 Task: Open Card Email Marketing Performance Review in Board Customer Journey Optimization to Workspace Event Planning and Management and add a team member Softage.4@softage.net, a label Green, a checklist Mindfulness, an attachment from Trello, a color Green and finally, add a card description 'Send out client proposal for review' and a comment 'We should approach this task with a sense of empathy and understanding, recognizing the needs and concerns of our stakeholders.'. Add a start date 'Jan 04, 1900' with a due date 'Jan 11, 1900'
Action: Mouse moved to (387, 139)
Screenshot: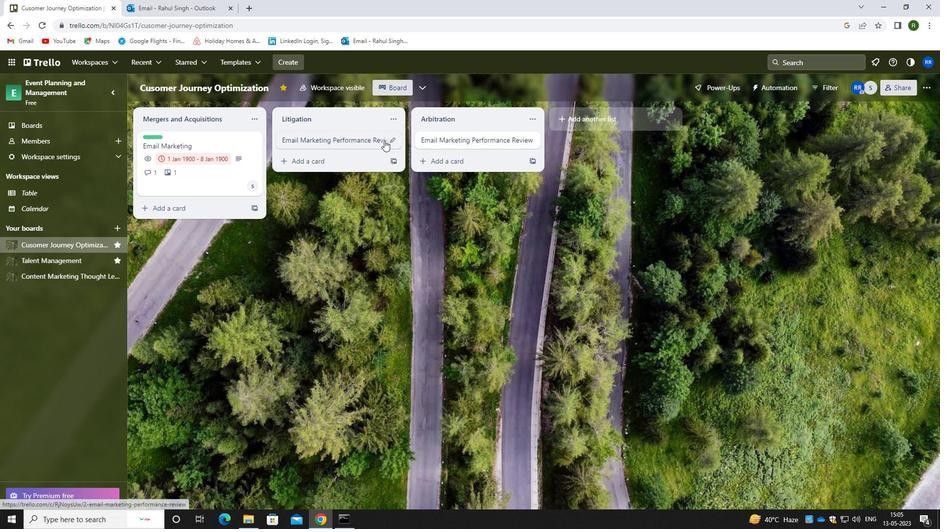 
Action: Mouse pressed left at (387, 139)
Screenshot: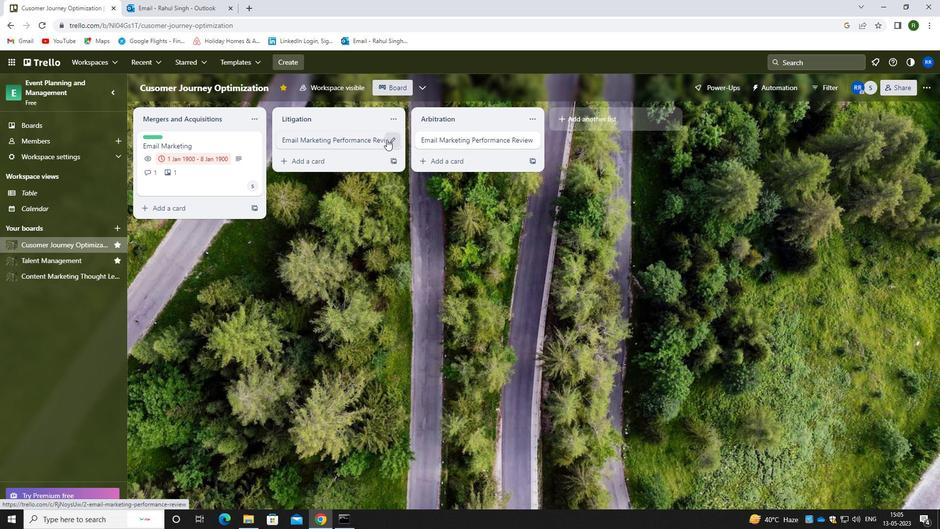 
Action: Mouse moved to (437, 140)
Screenshot: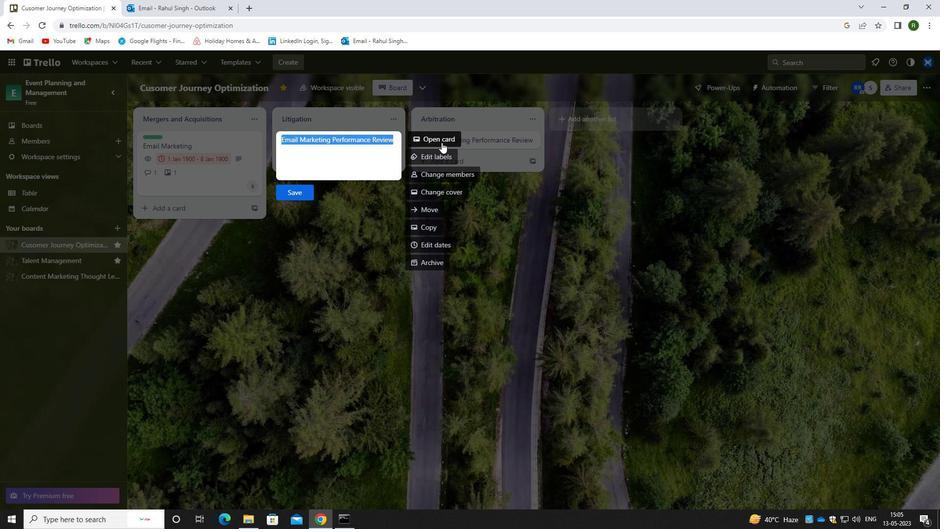 
Action: Mouse pressed left at (437, 140)
Screenshot: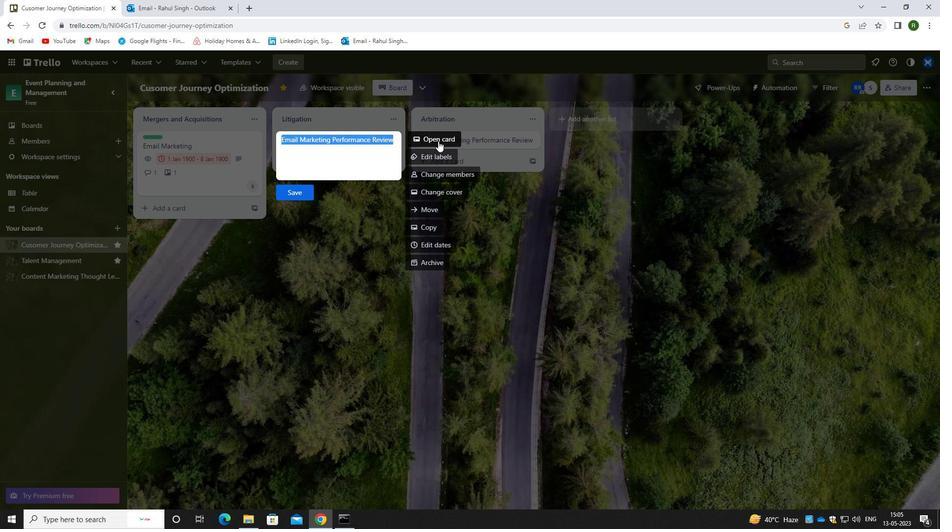 
Action: Mouse moved to (594, 169)
Screenshot: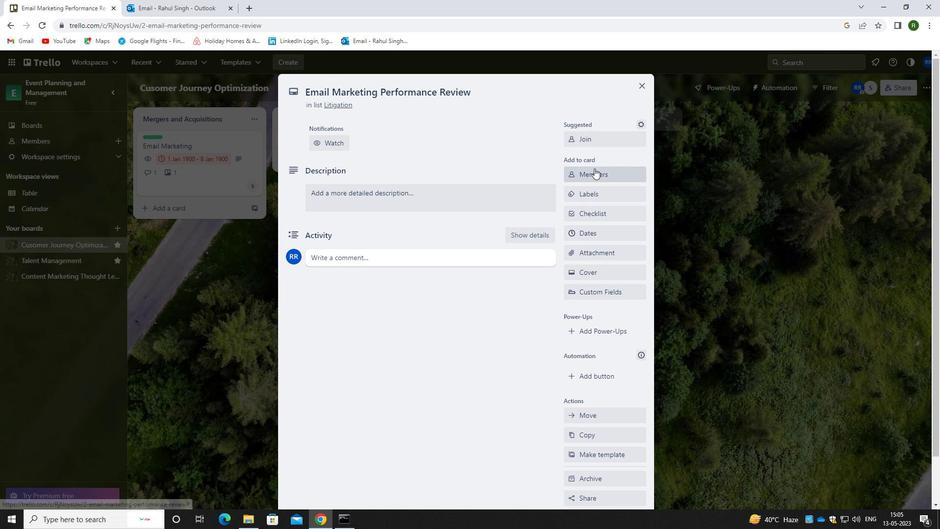 
Action: Mouse pressed left at (594, 169)
Screenshot: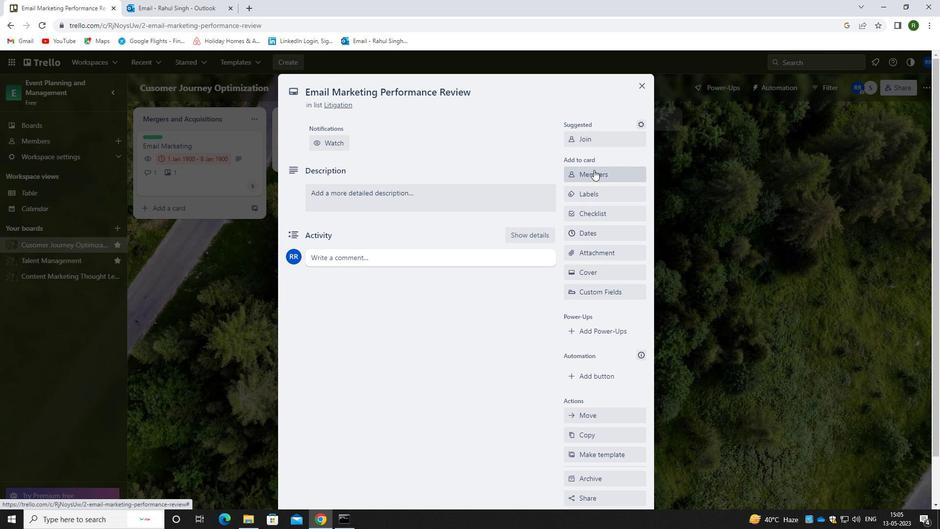 
Action: Mouse moved to (608, 218)
Screenshot: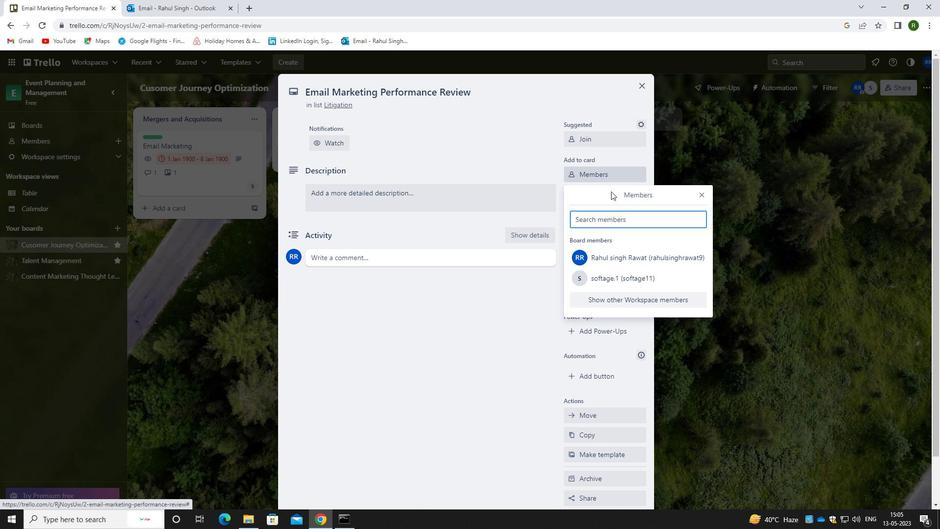 
Action: Key pressed <Key.caps_lock>s<Key.caps_lock>oftage.4<Key.shift>@SOFTAGE.NET
Screenshot: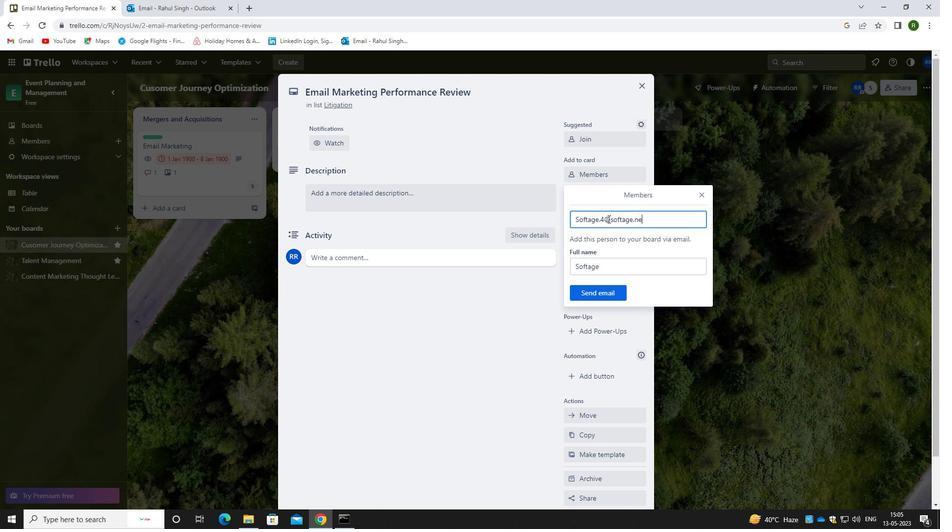 
Action: Mouse moved to (601, 291)
Screenshot: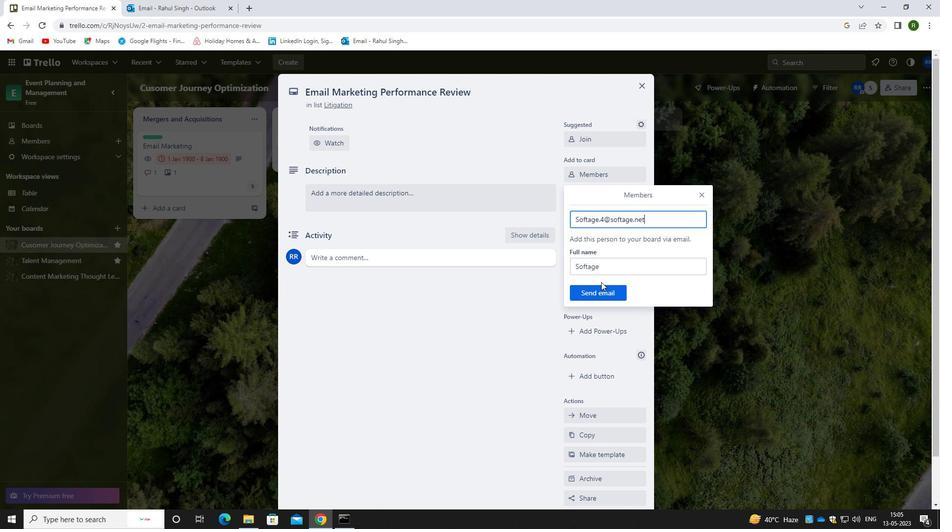 
Action: Mouse pressed left at (601, 291)
Screenshot: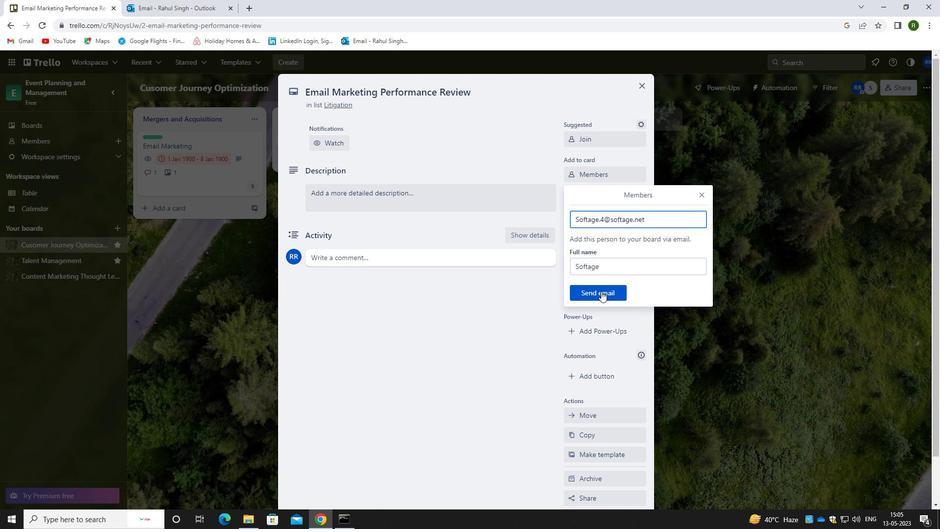 
Action: Mouse moved to (593, 189)
Screenshot: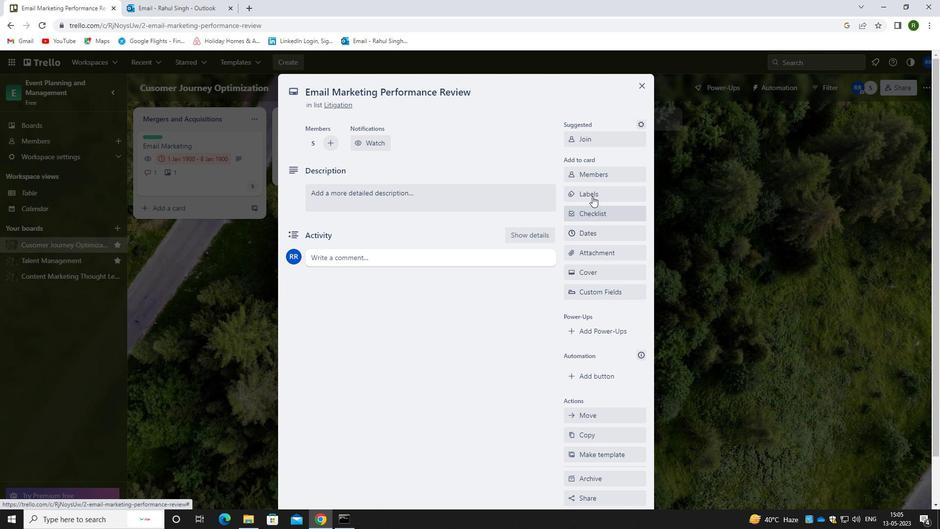 
Action: Mouse pressed left at (593, 189)
Screenshot: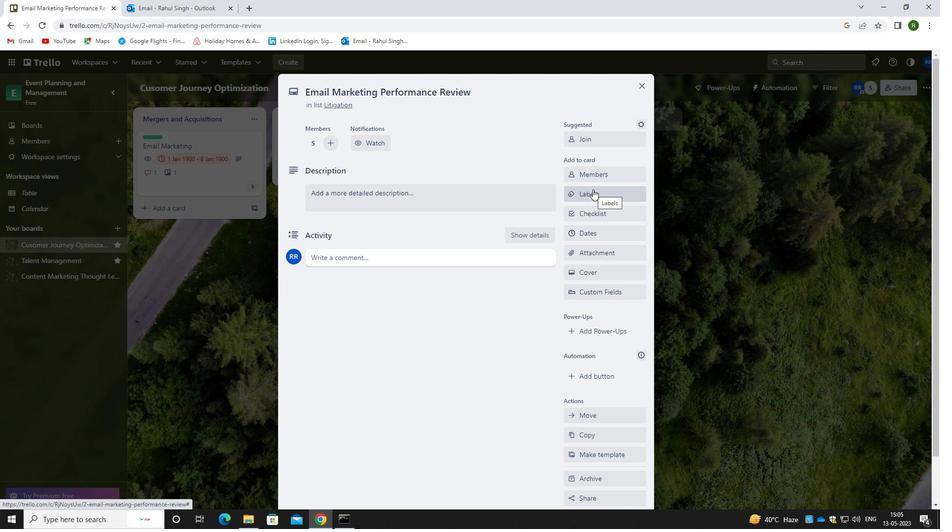 
Action: Mouse moved to (596, 204)
Screenshot: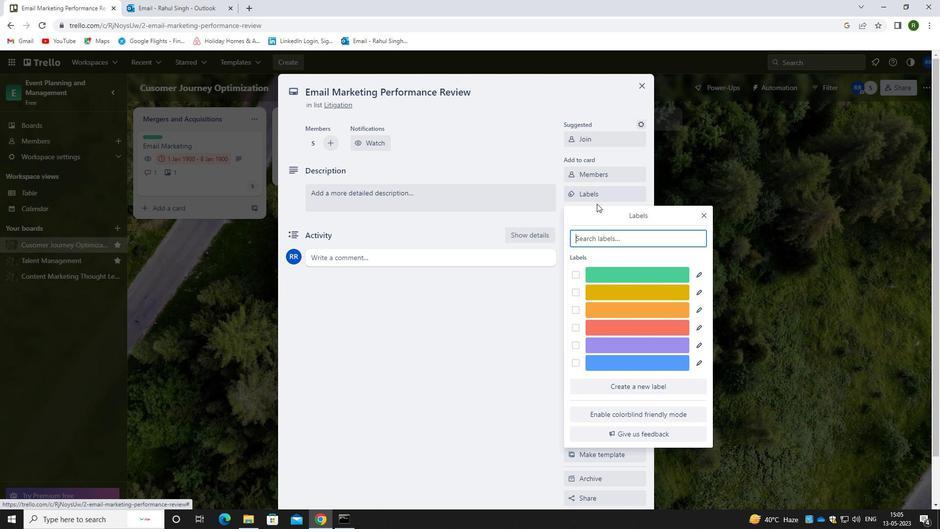 
Action: Key pressed GREEN
Screenshot: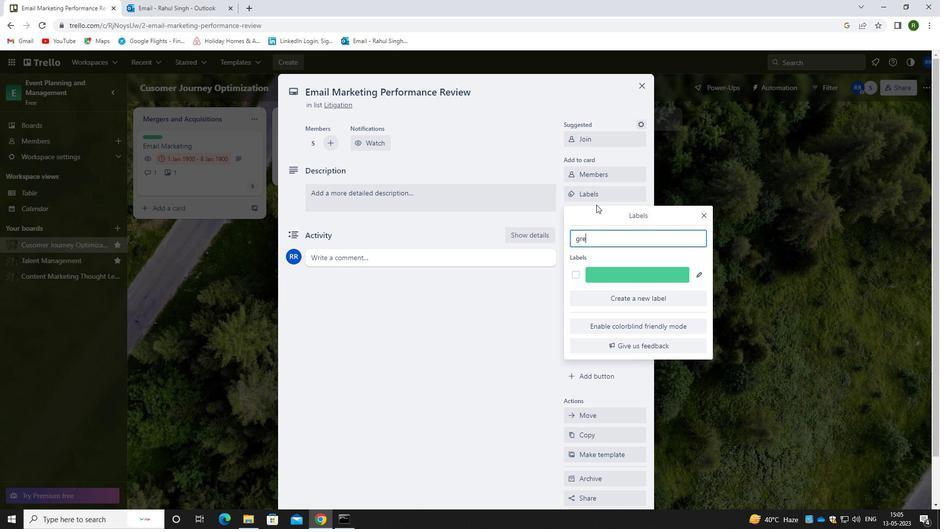 
Action: Mouse moved to (578, 276)
Screenshot: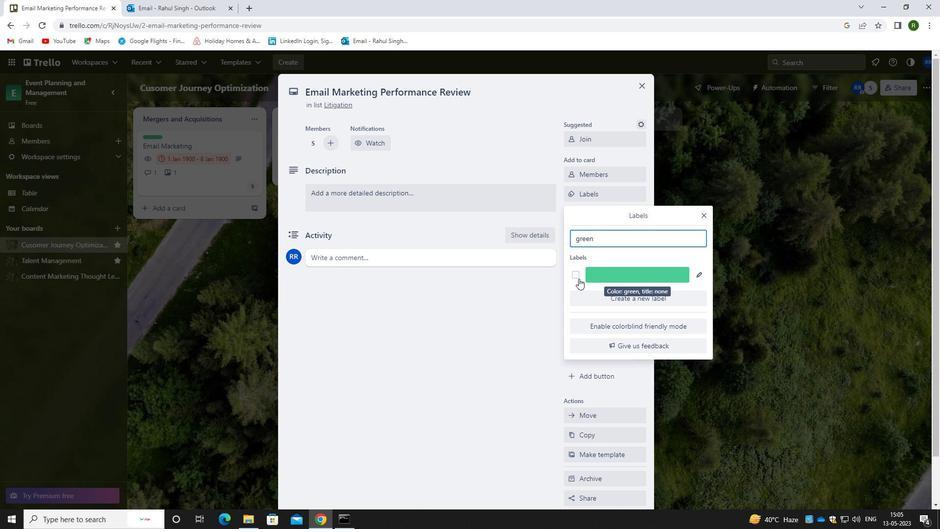 
Action: Mouse pressed left at (578, 276)
Screenshot: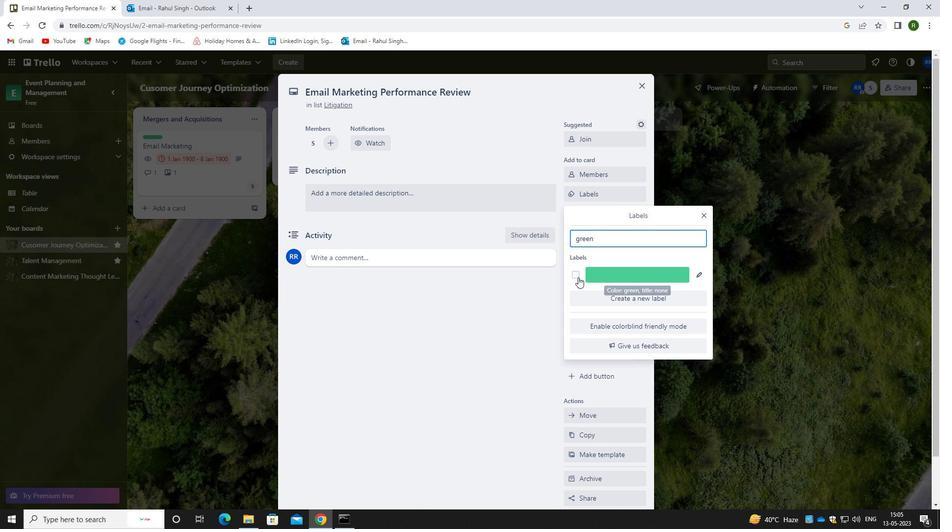 
Action: Mouse moved to (532, 305)
Screenshot: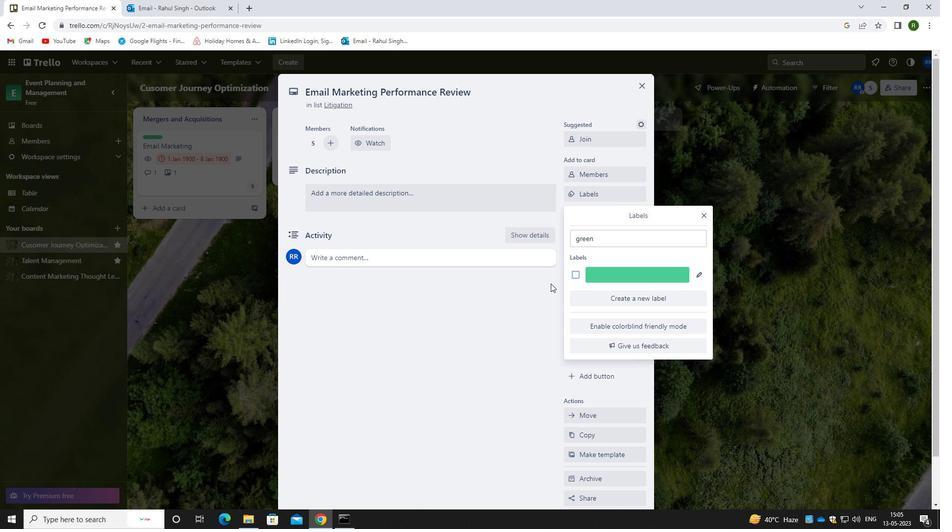 
Action: Mouse pressed left at (532, 305)
Screenshot: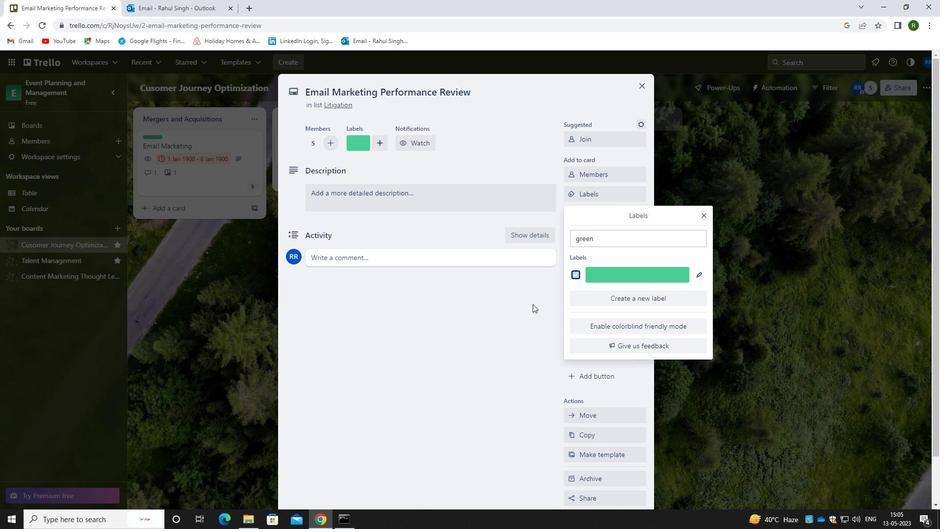 
Action: Mouse moved to (590, 211)
Screenshot: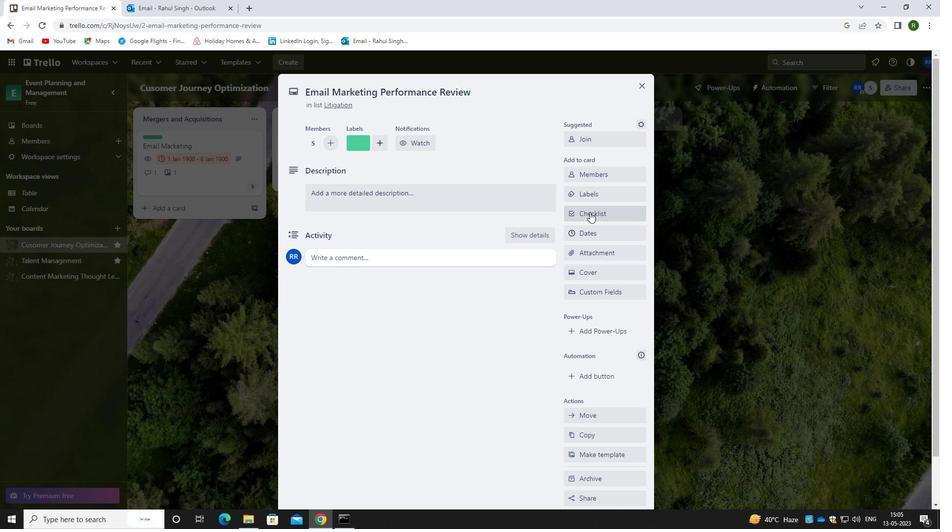
Action: Mouse pressed left at (590, 211)
Screenshot: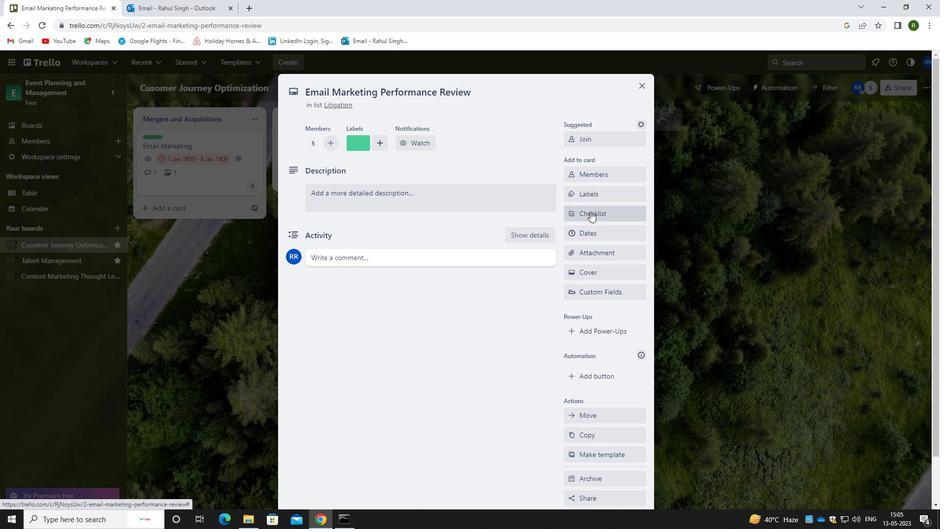
Action: Mouse moved to (556, 294)
Screenshot: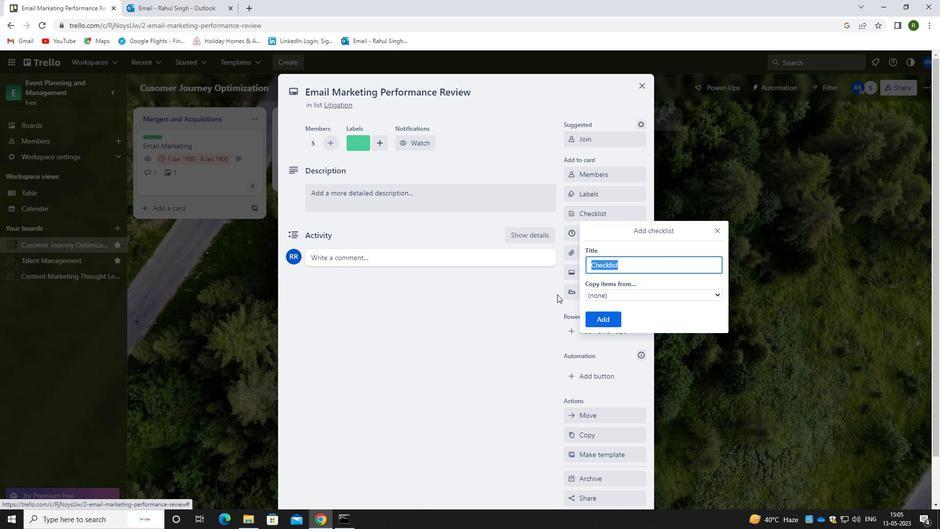 
Action: Key pressed <Key.backspace><Key.shift><Key.shift><Key.shift><Key.shift><Key.shift><Key.shift><Key.shift><Key.shift>MINDFULNES
Screenshot: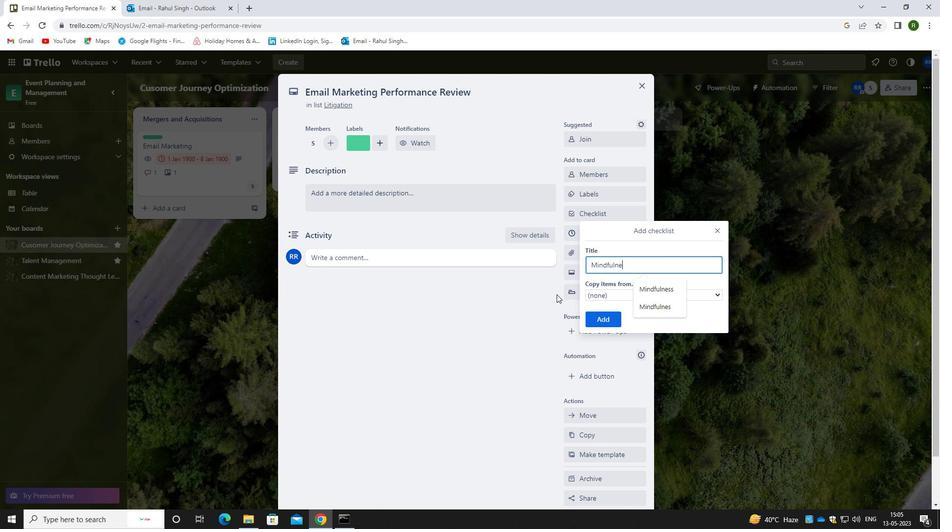 
Action: Mouse moved to (659, 291)
Screenshot: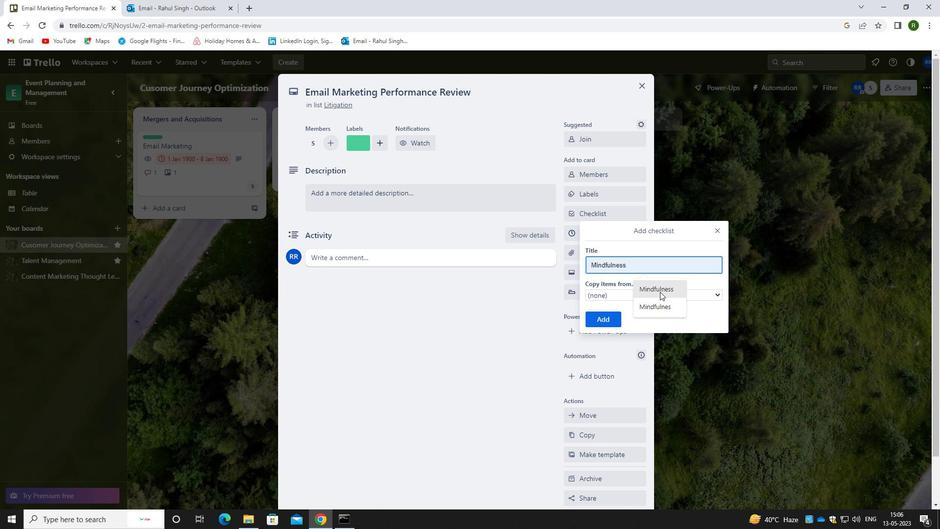 
Action: Mouse pressed left at (659, 291)
Screenshot: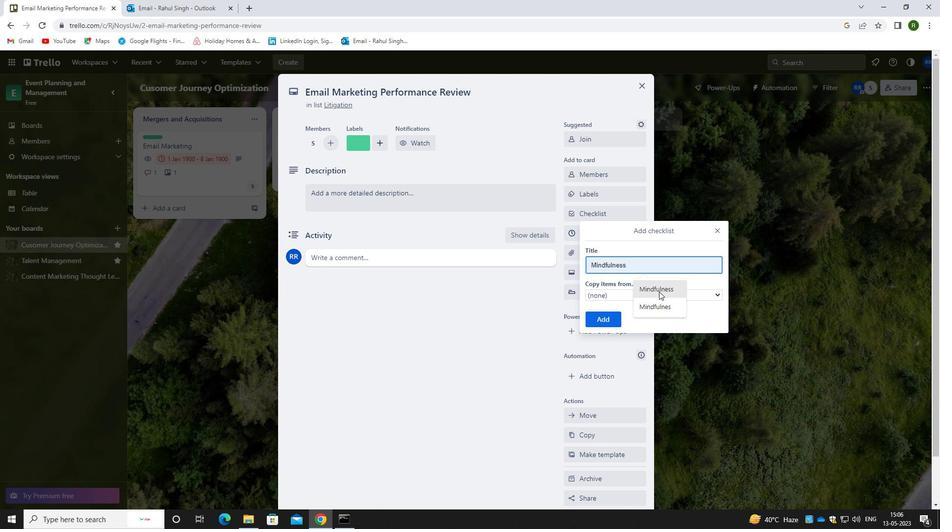 
Action: Mouse moved to (608, 318)
Screenshot: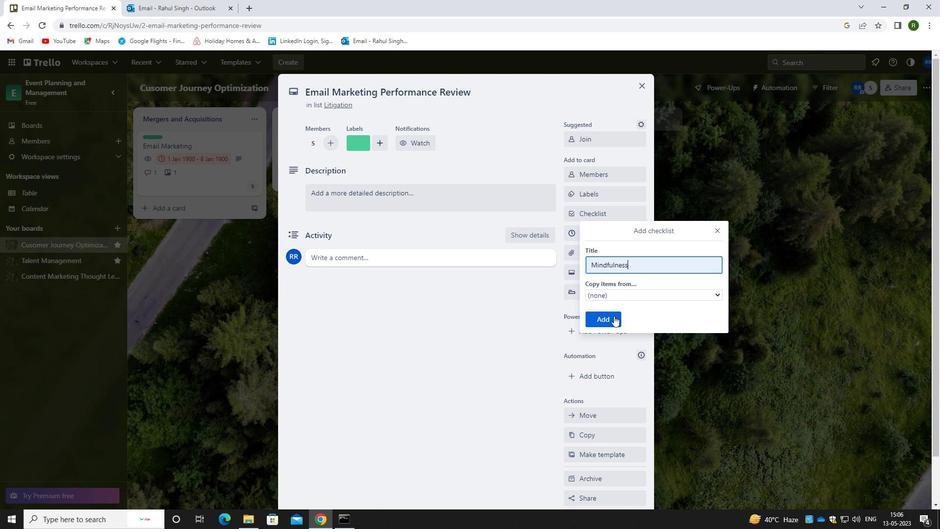 
Action: Mouse pressed left at (608, 318)
Screenshot: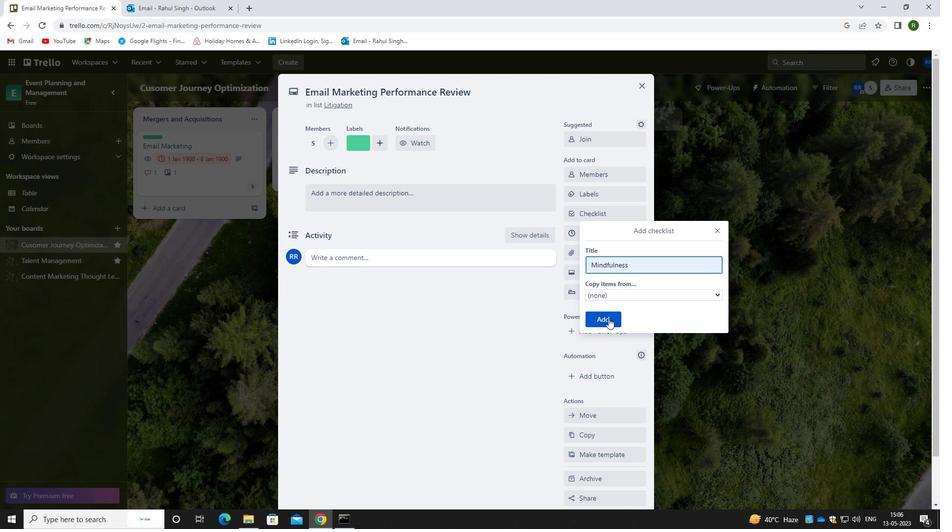 
Action: Mouse moved to (596, 253)
Screenshot: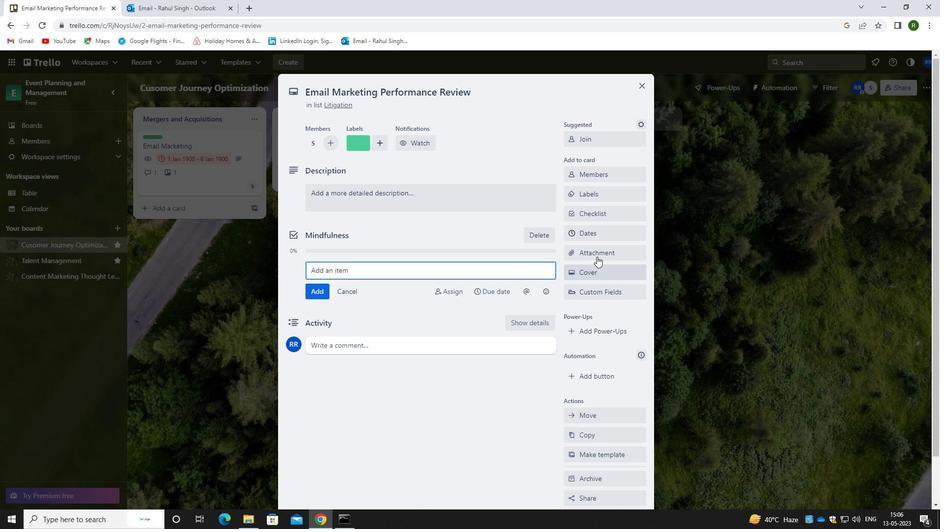 
Action: Mouse pressed left at (596, 253)
Screenshot: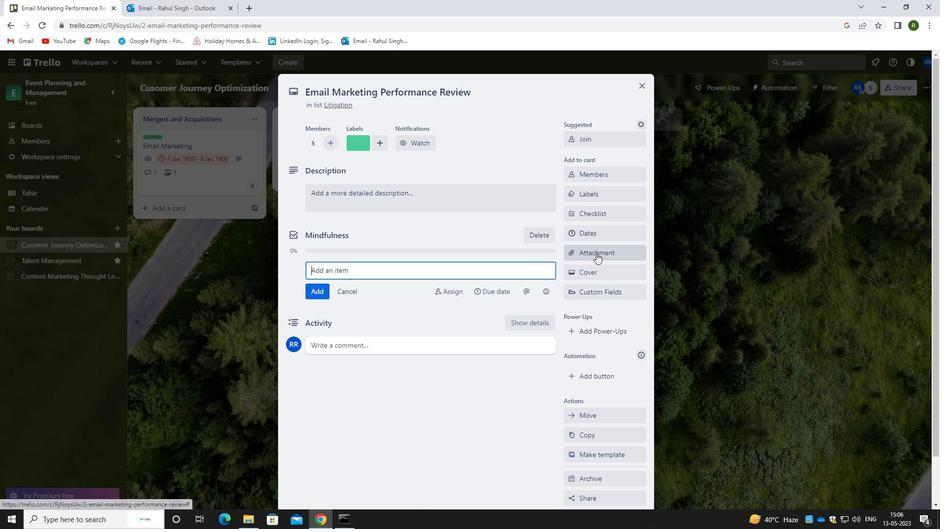 
Action: Mouse moved to (603, 309)
Screenshot: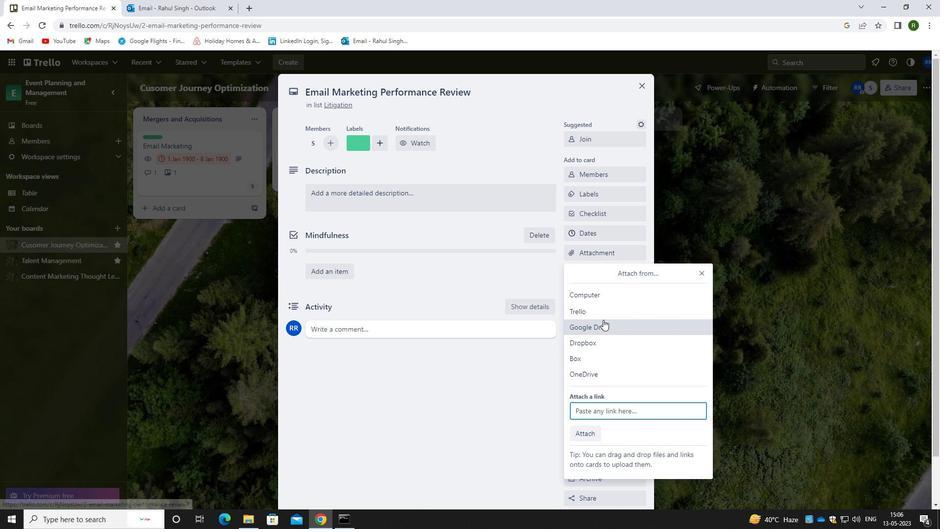 
Action: Mouse pressed left at (603, 309)
Screenshot: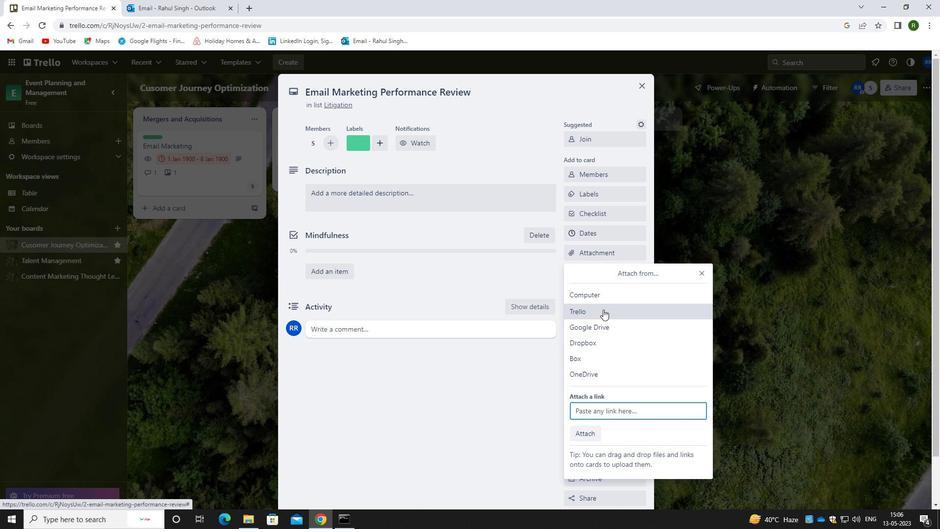 
Action: Mouse moved to (599, 241)
Screenshot: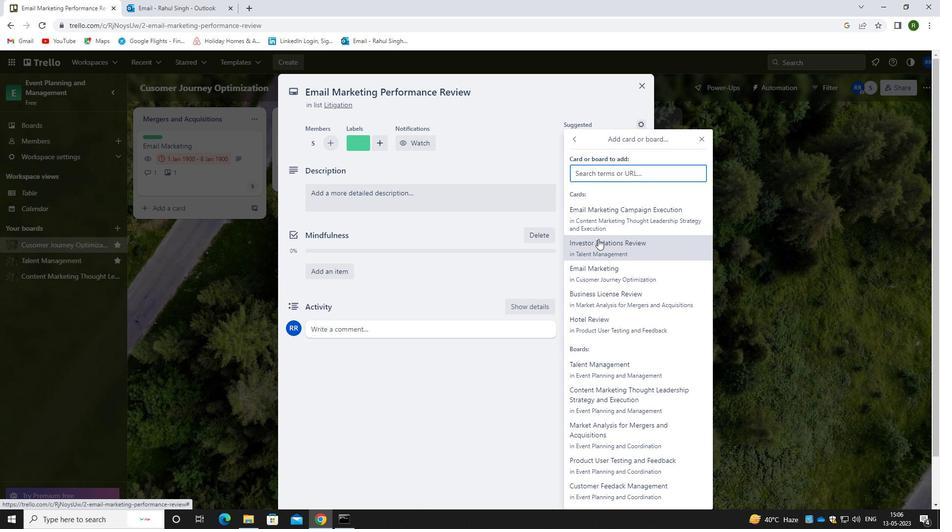 
Action: Mouse pressed left at (599, 241)
Screenshot: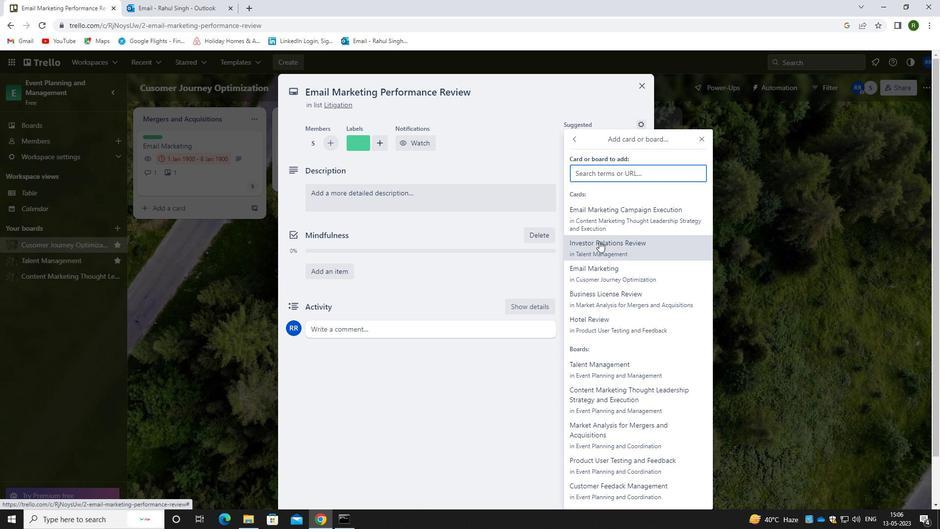 
Action: Mouse moved to (371, 197)
Screenshot: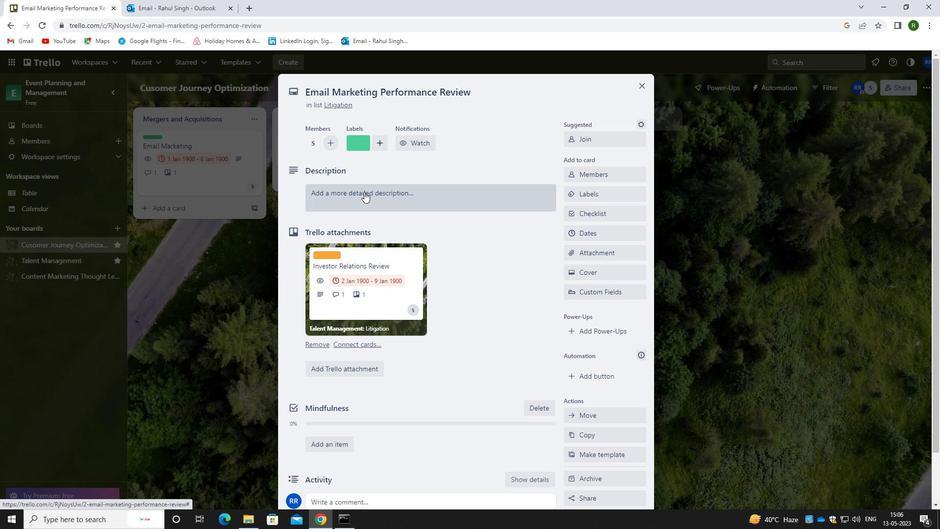 
Action: Mouse pressed left at (371, 197)
Screenshot: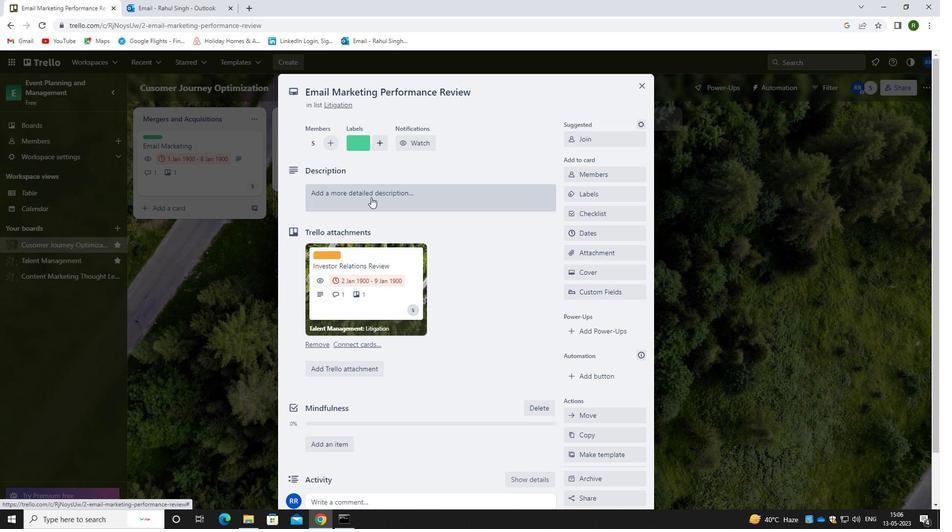 
Action: Mouse moved to (380, 245)
Screenshot: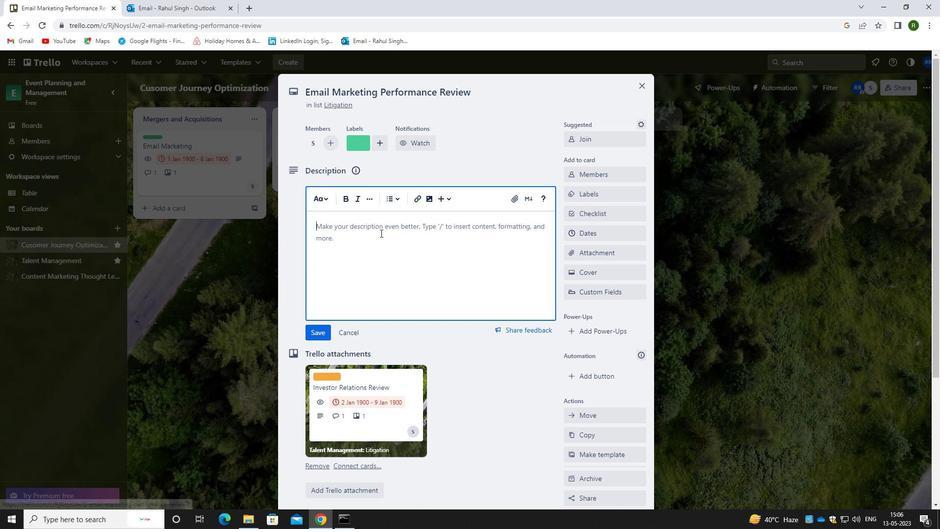 
Action: Mouse pressed left at (380, 245)
Screenshot: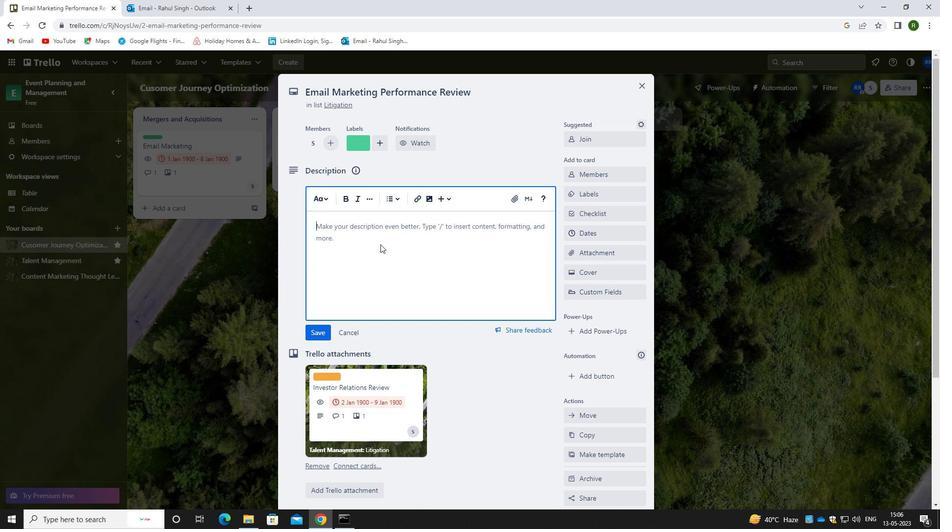 
Action: Mouse moved to (381, 245)
Screenshot: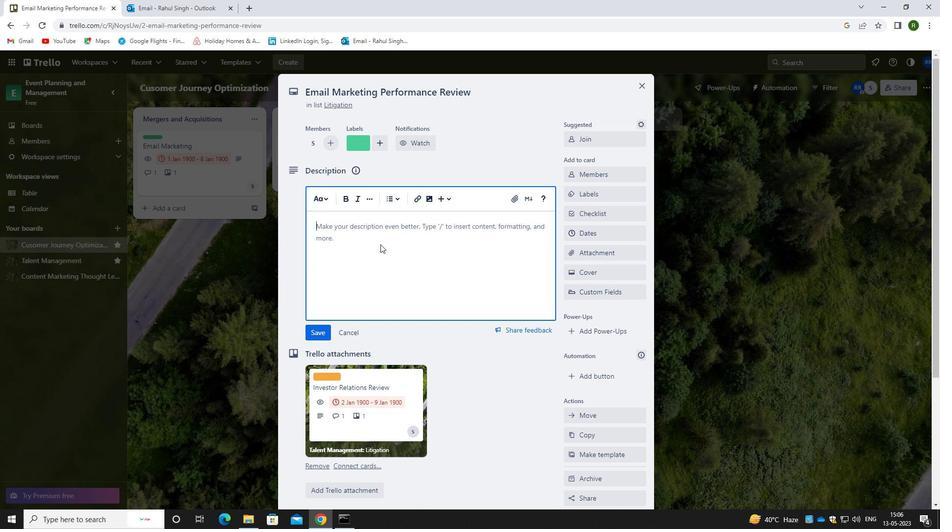 
Action: Key pressed <Key.caps_lock>S<Key.caps_lock>END<Key.space>OUT<Key.space>CLIENT<Key.space>PO<Key.backspace>ROPOSAL<Key.space>FOR<Key.space>REVIEW
Screenshot: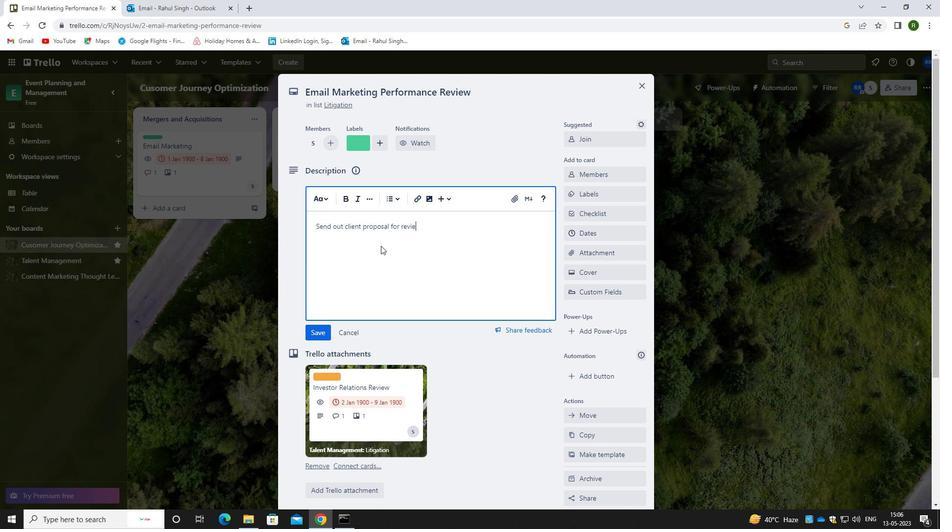 
Action: Mouse moved to (324, 334)
Screenshot: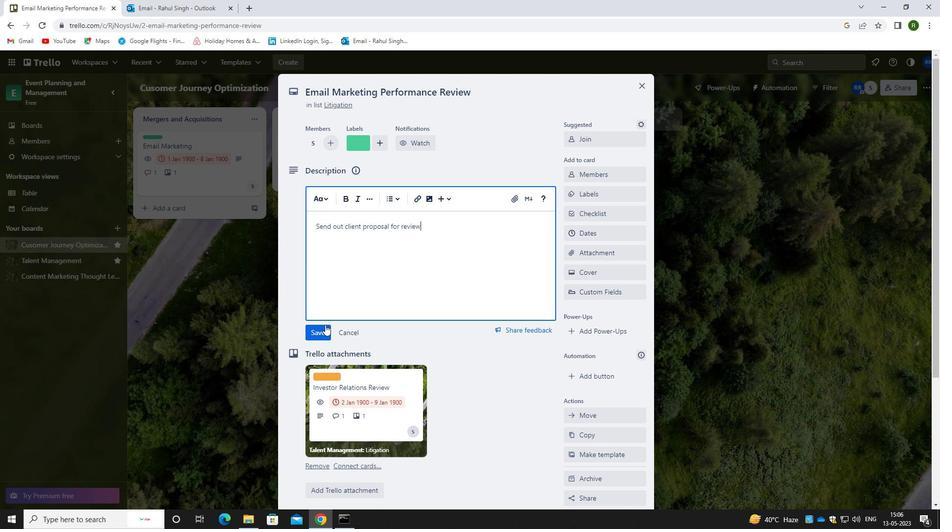 
Action: Mouse pressed left at (324, 334)
Screenshot: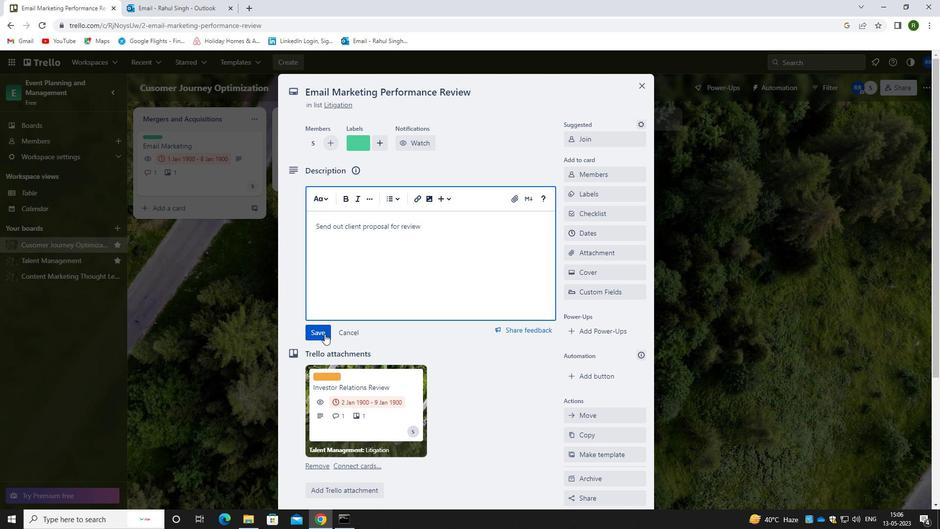 
Action: Mouse moved to (388, 257)
Screenshot: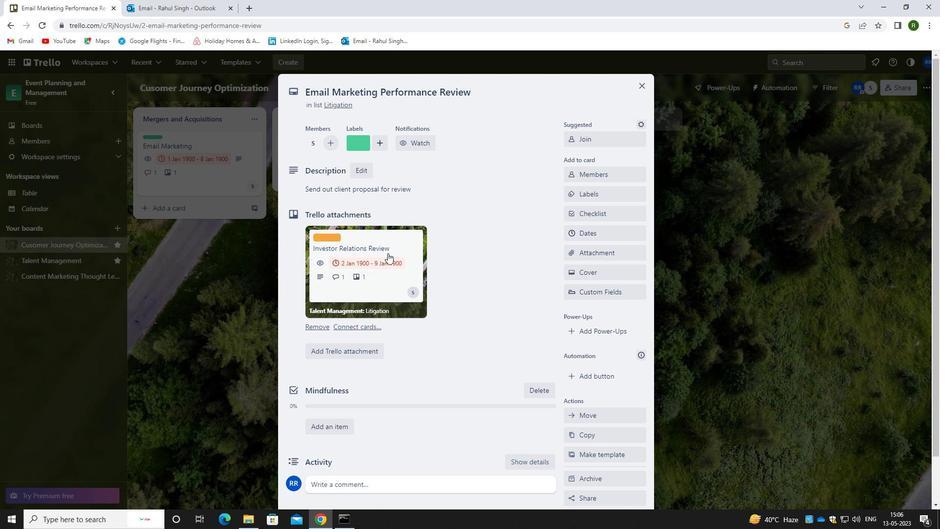 
Action: Mouse scrolled (388, 257) with delta (0, 0)
Screenshot: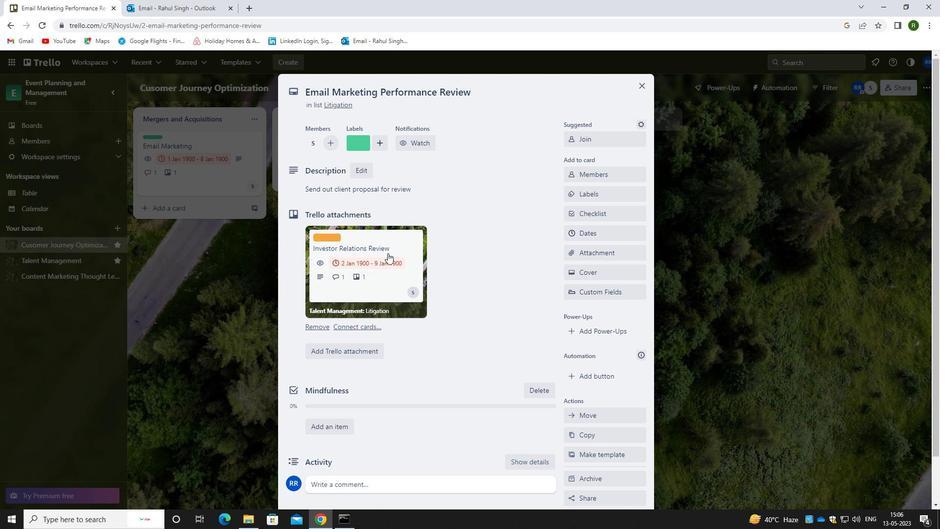 
Action: Mouse moved to (390, 262)
Screenshot: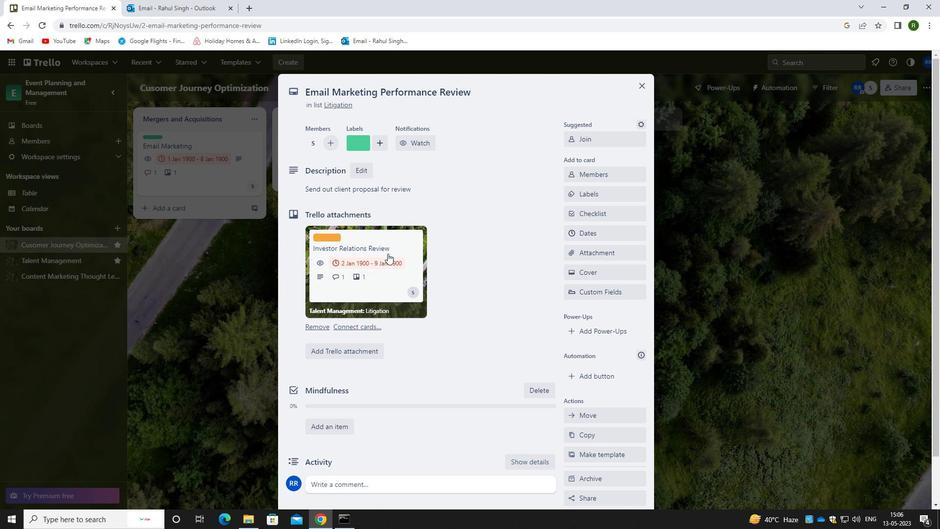 
Action: Mouse scrolled (390, 261) with delta (0, 0)
Screenshot: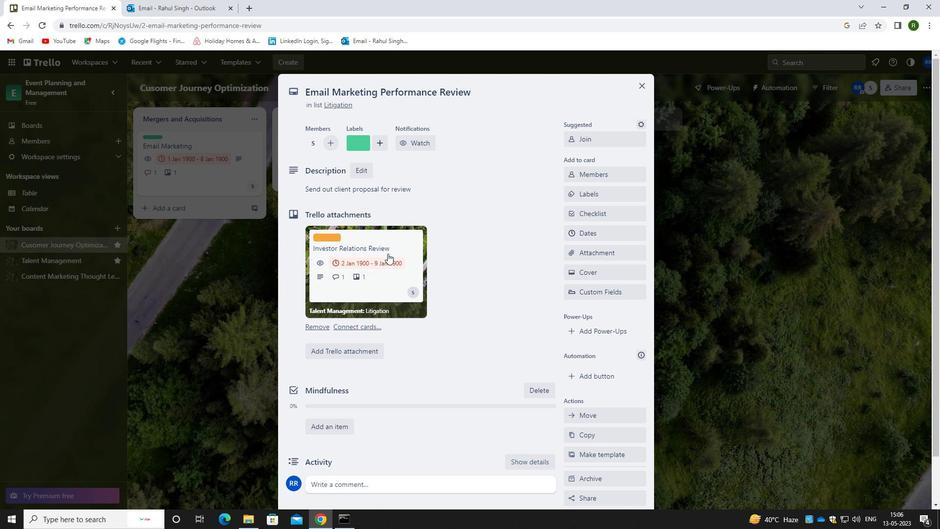 
Action: Mouse moved to (390, 264)
Screenshot: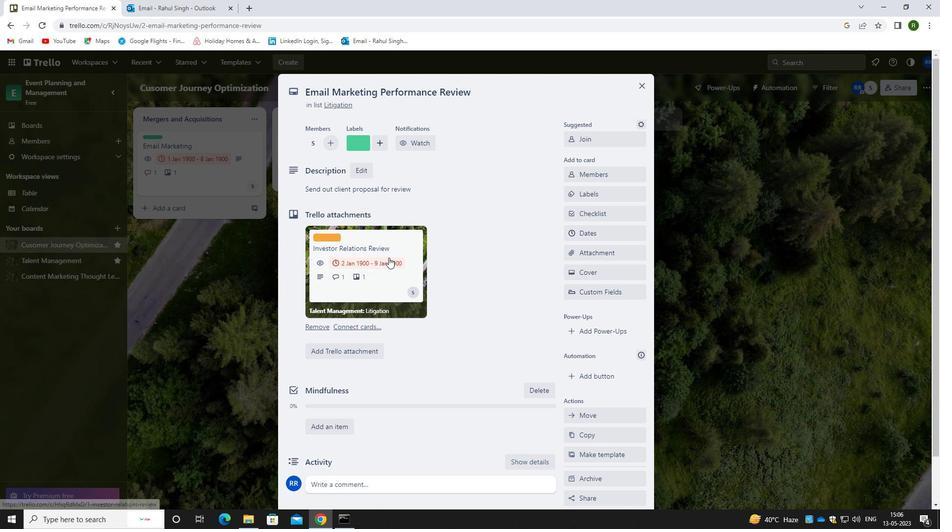 
Action: Mouse scrolled (390, 263) with delta (0, 0)
Screenshot: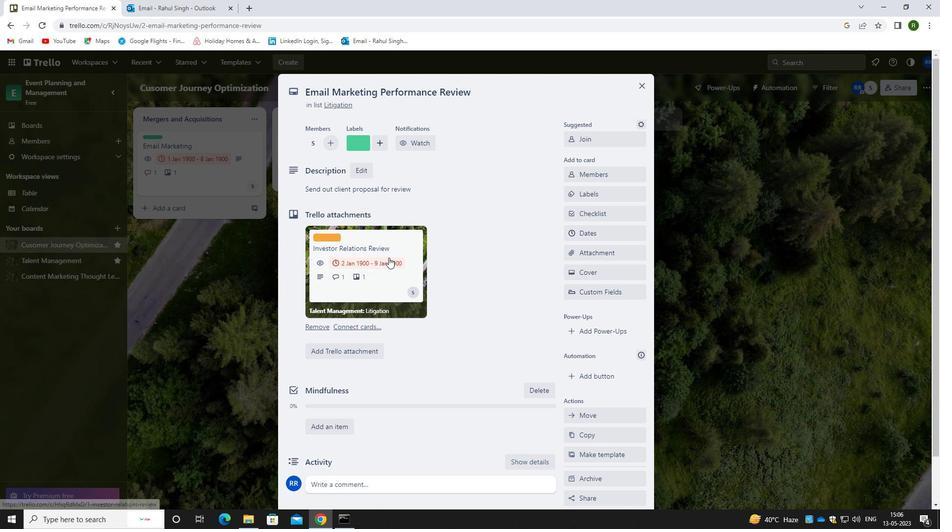 
Action: Mouse moved to (356, 428)
Screenshot: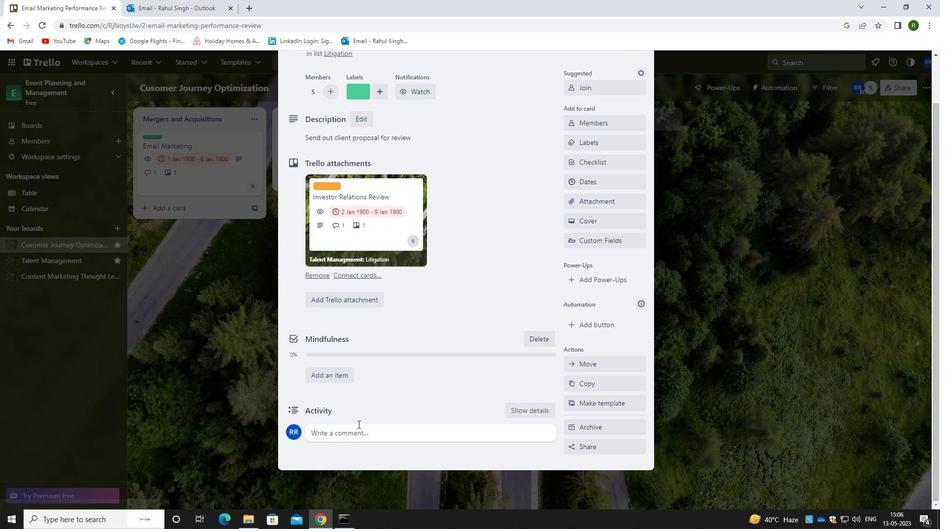 
Action: Mouse pressed left at (356, 428)
Screenshot: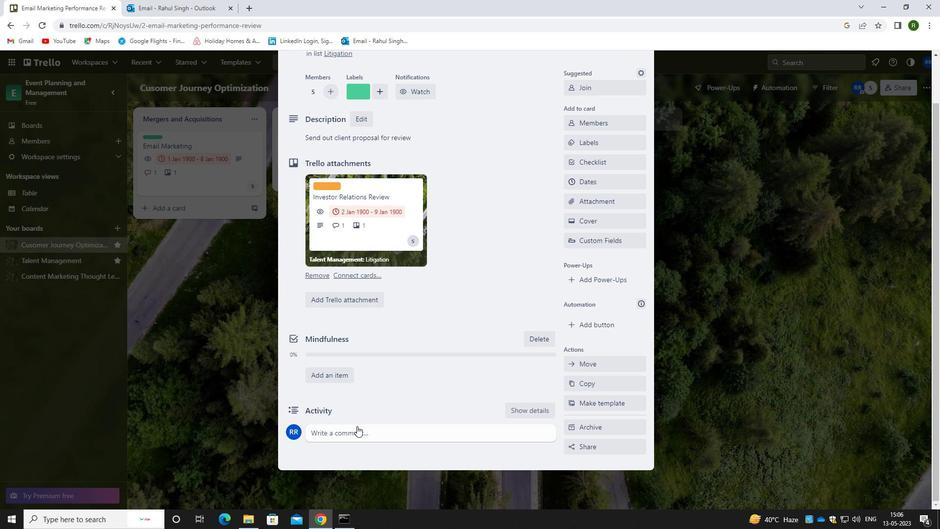 
Action: Mouse moved to (360, 461)
Screenshot: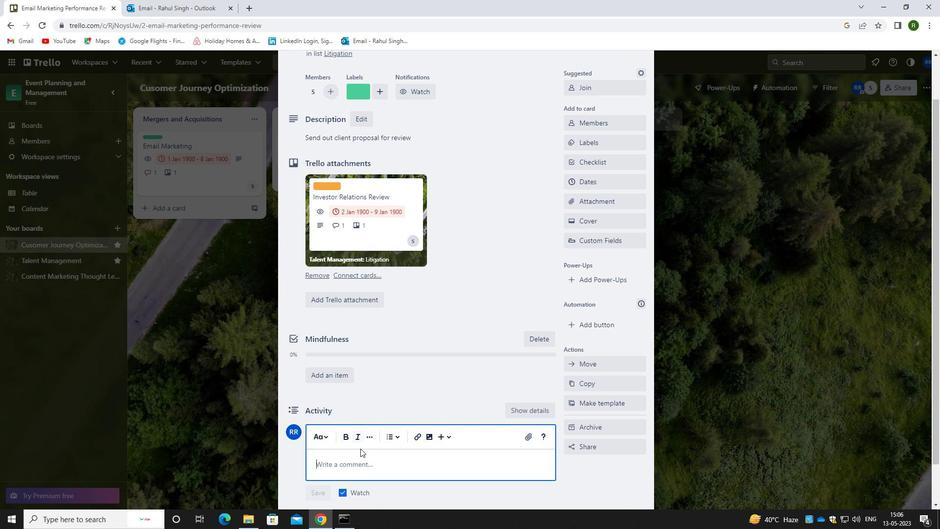 
Action: Mouse pressed left at (360, 461)
Screenshot: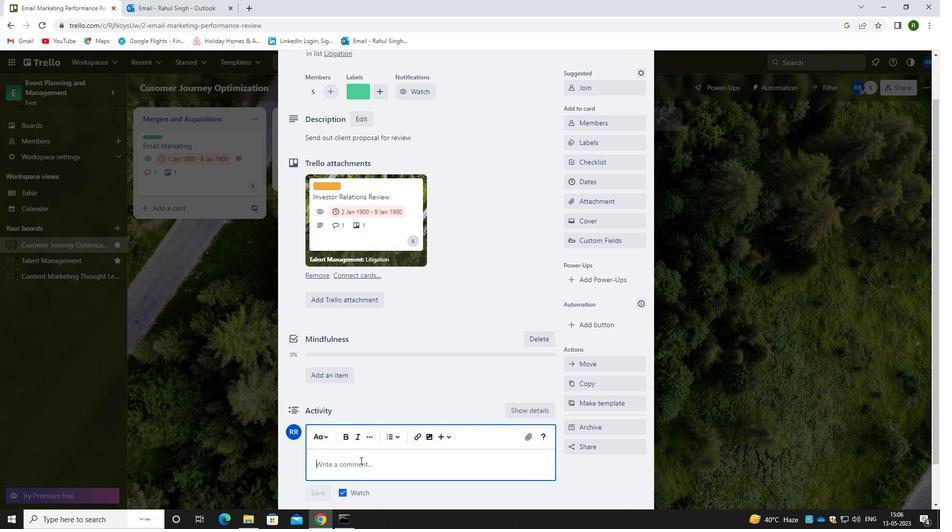 
Action: Mouse moved to (348, 461)
Screenshot: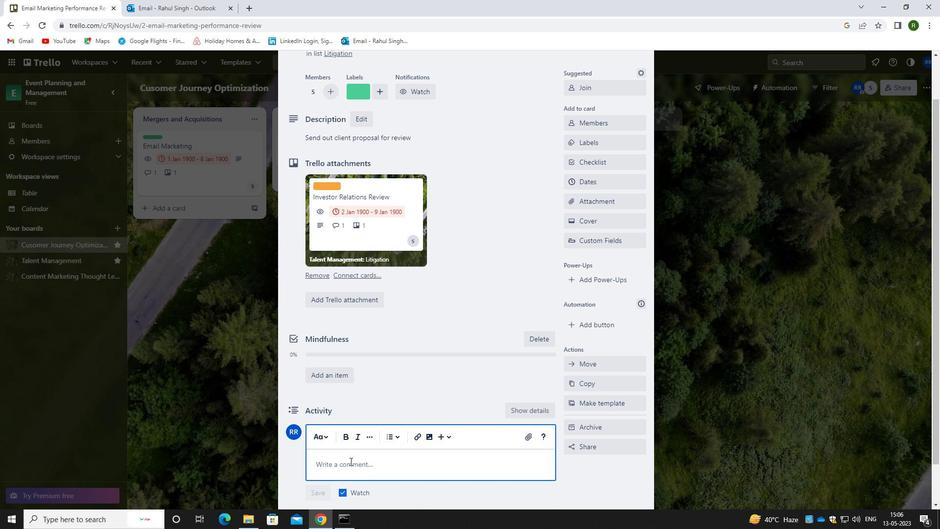 
Action: Key pressed <Key.caps_lock>W<Key.caps_lock>E<Key.space>SHOULD<Key.space>APPROACH<Key.space>THIS<Key.space>TASK<Key.space>WITH<Key.space>A<Key.space>SENSE<Key.space>OF<Key.space>EMPATHE<Key.backspace>Y<Key.space>AND<Key.space>UNDERSTANDING<Key.space>,<Key.space>RECOGNIZING<Key.space>THE<Key.space>NEEDS<Key.space>AND<Key.space>CONCERS<Key.backspace>NS<Key.space>OF<Key.space>OUR<Key.space>SHAKEHOLDERS.
Screenshot: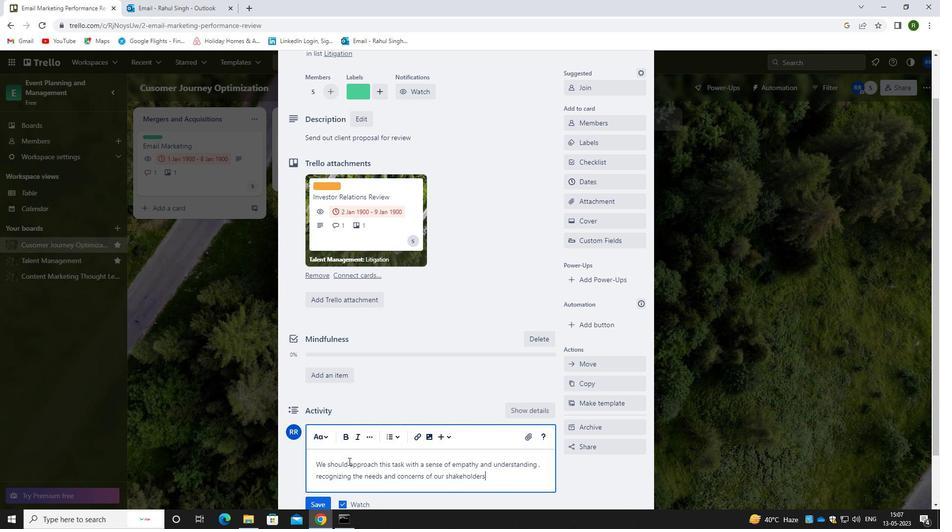 
Action: Mouse moved to (295, 356)
Screenshot: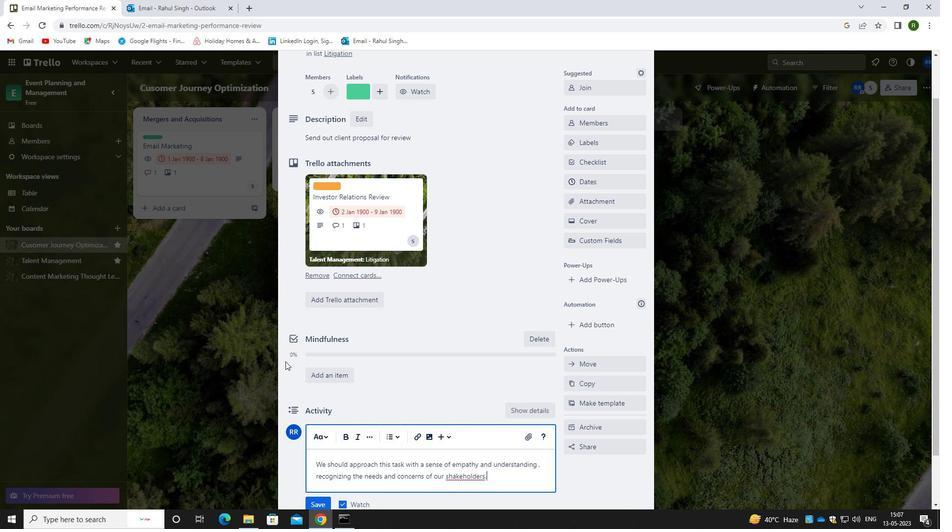 
Action: Mouse scrolled (295, 355) with delta (0, 0)
Screenshot: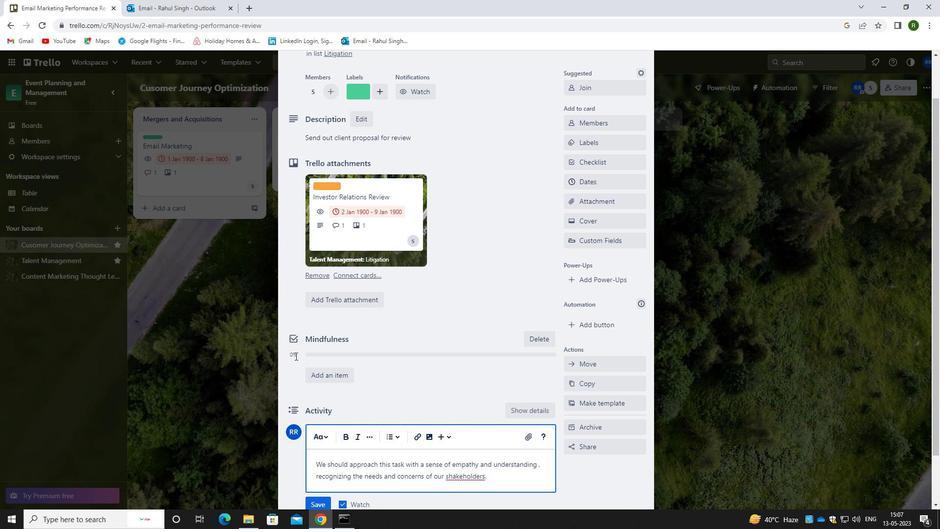 
Action: Mouse moved to (318, 453)
Screenshot: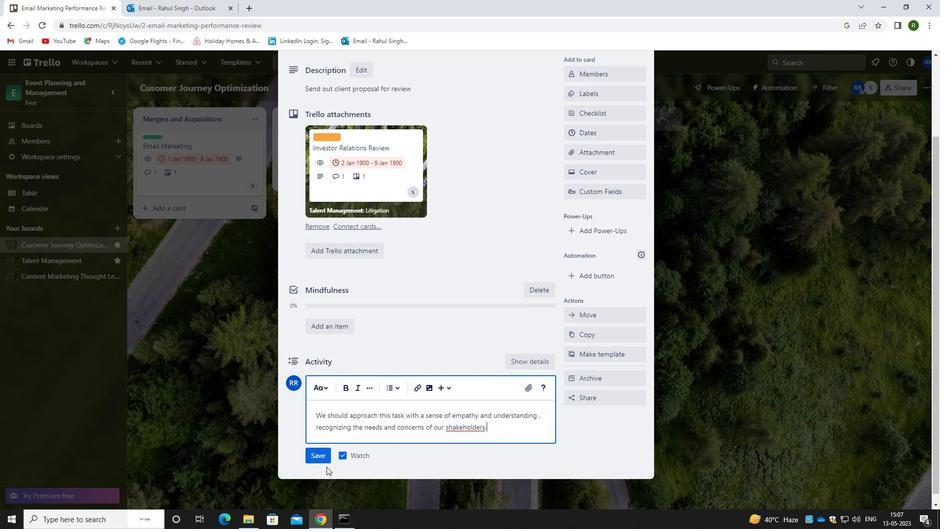 
Action: Mouse pressed left at (318, 453)
Screenshot: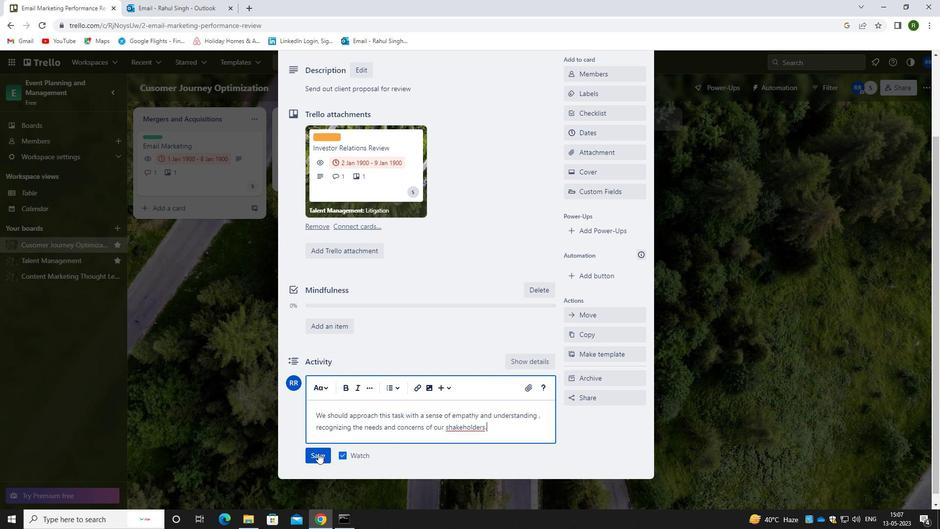 
Action: Mouse moved to (441, 298)
Screenshot: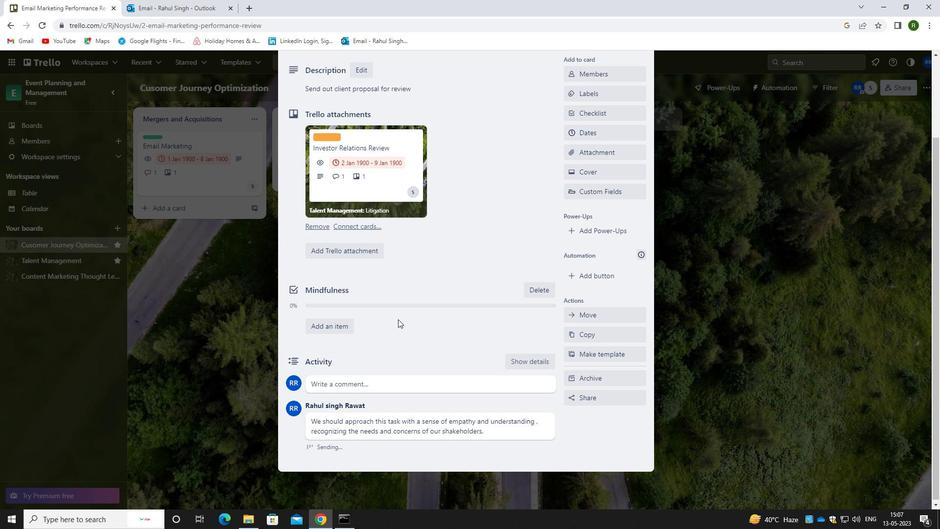 
Action: Mouse scrolled (441, 298) with delta (0, 0)
Screenshot: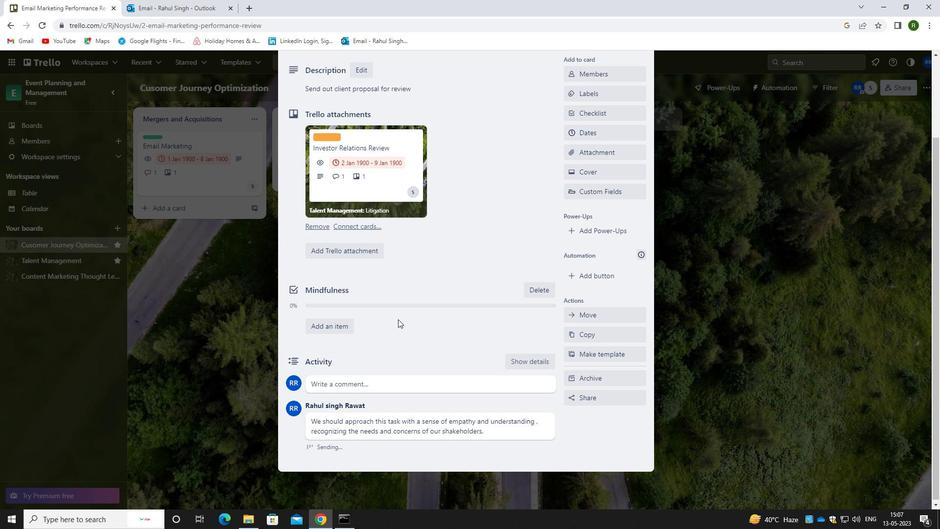 
Action: Mouse moved to (443, 292)
Screenshot: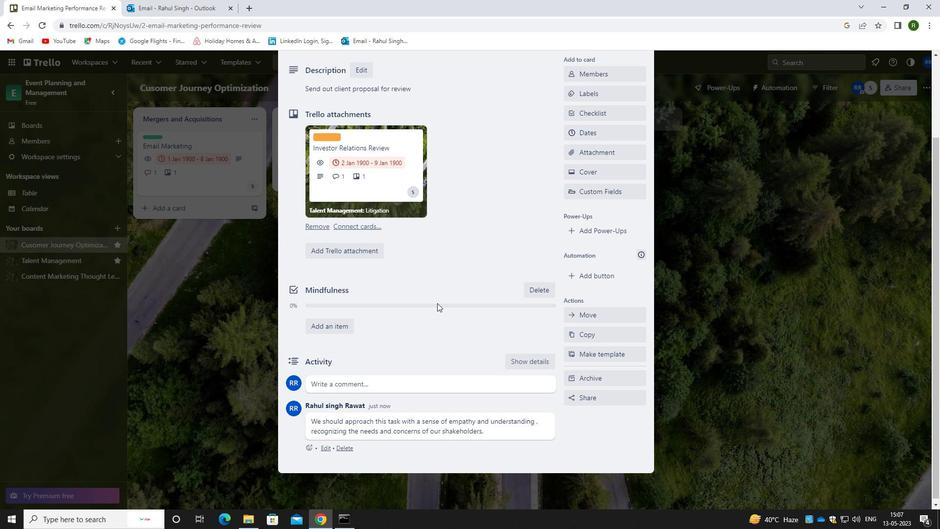 
Action: Mouse scrolled (443, 293) with delta (0, 0)
Screenshot: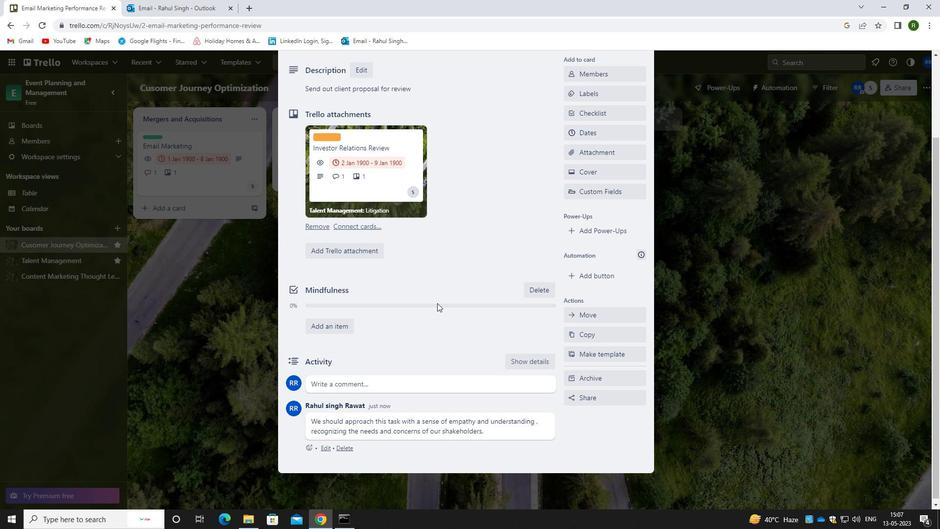 
Action: Mouse moved to (584, 230)
Screenshot: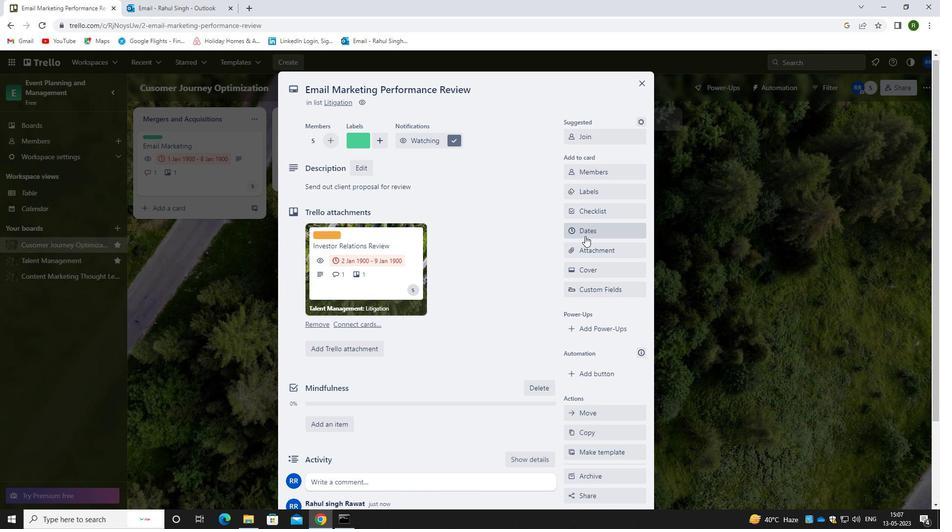 
Action: Mouse pressed left at (584, 230)
Screenshot: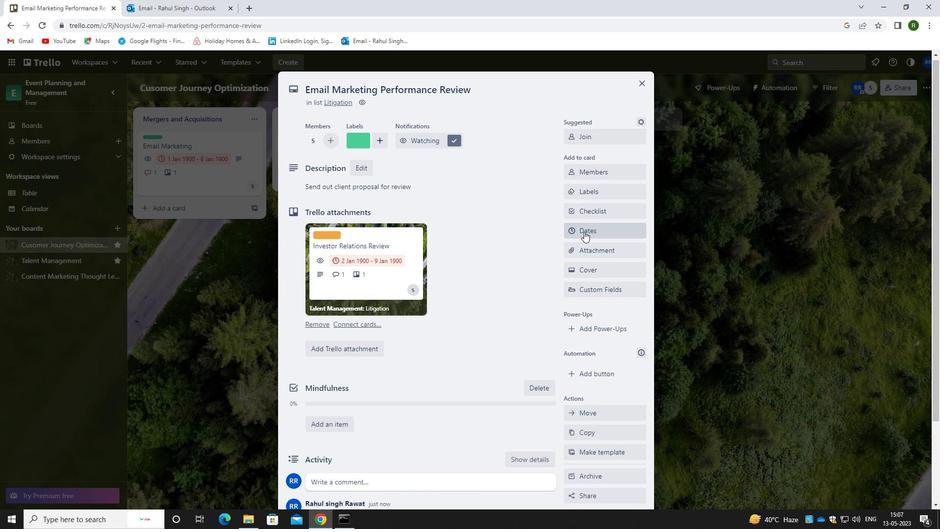 
Action: Mouse moved to (575, 263)
Screenshot: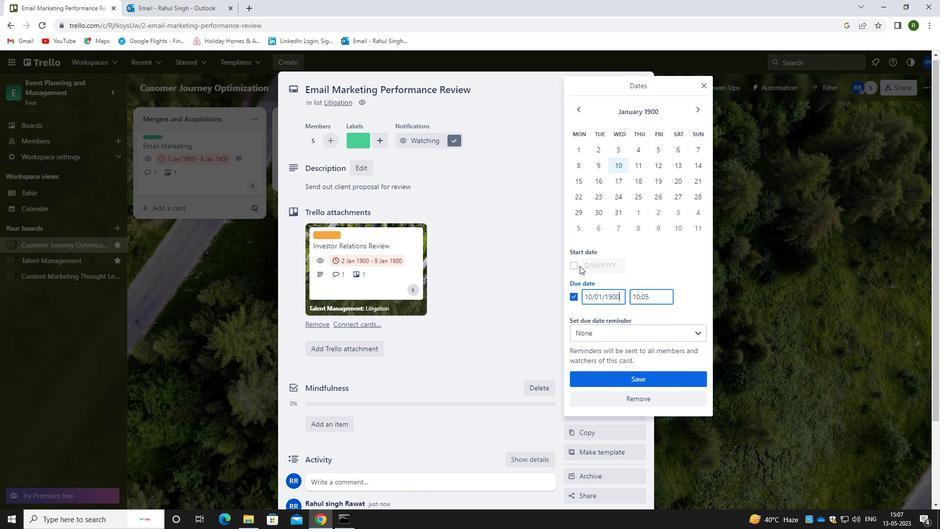 
Action: Mouse pressed left at (575, 263)
Screenshot: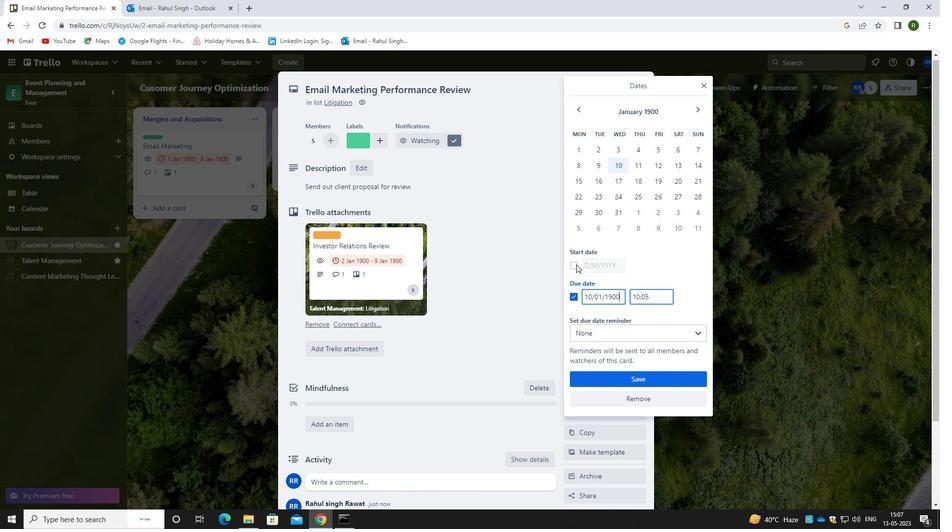 
Action: Mouse moved to (621, 266)
Screenshot: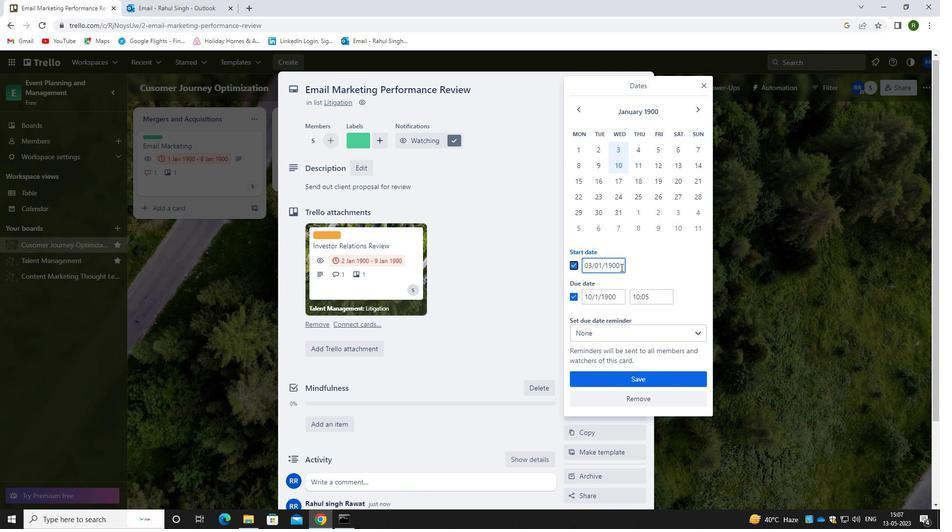 
Action: Mouse pressed left at (621, 266)
Screenshot: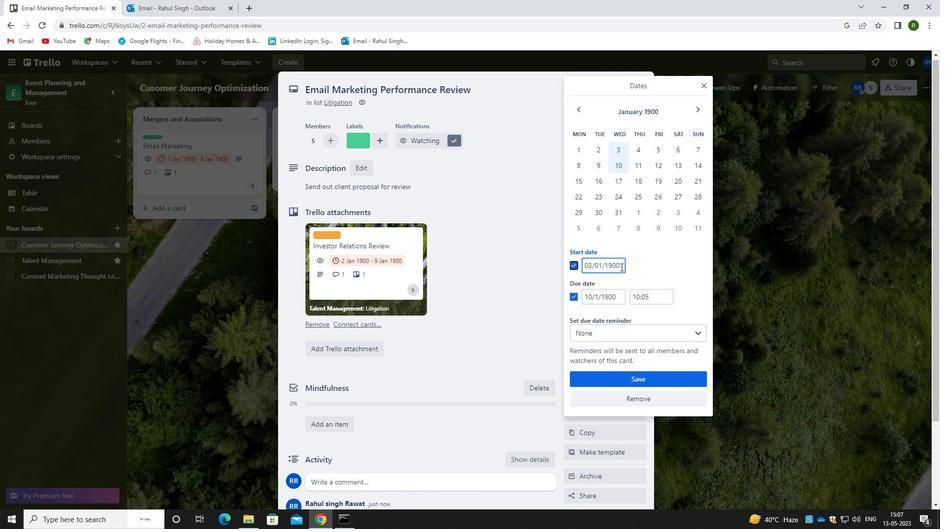 
Action: Mouse moved to (515, 238)
Screenshot: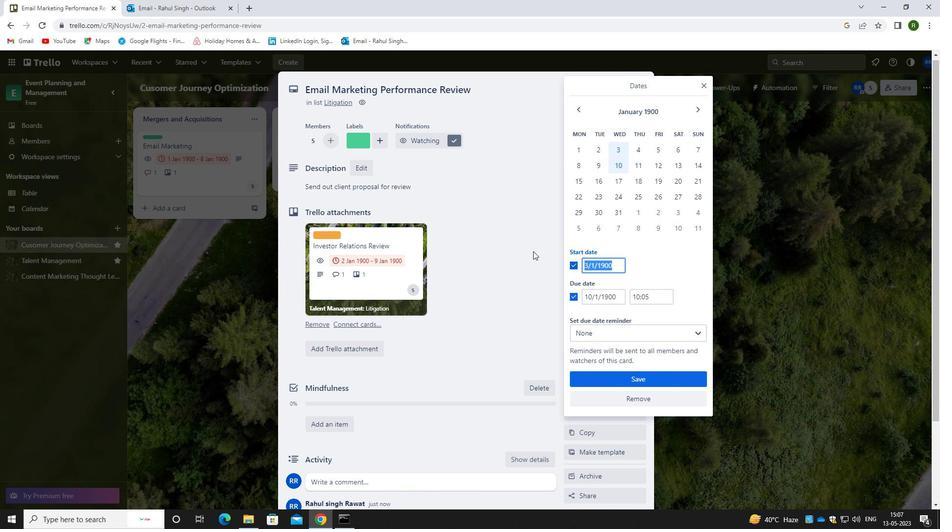 
Action: Key pressed 04/01/1900
Screenshot: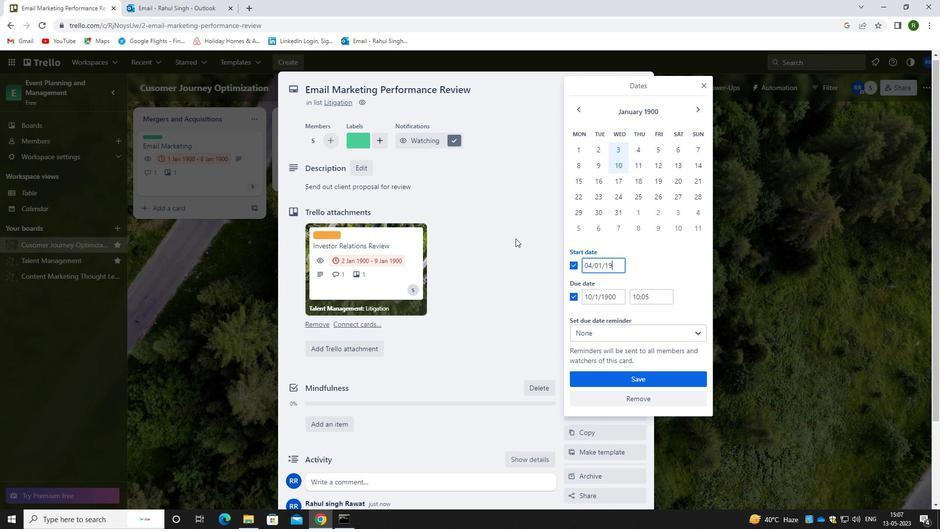
Action: Mouse moved to (614, 296)
Screenshot: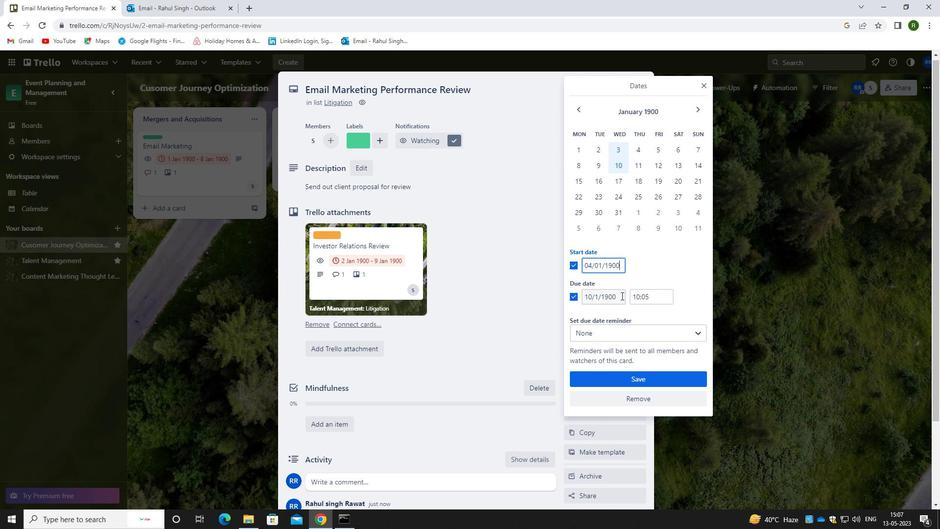 
Action: Mouse pressed left at (614, 296)
Screenshot: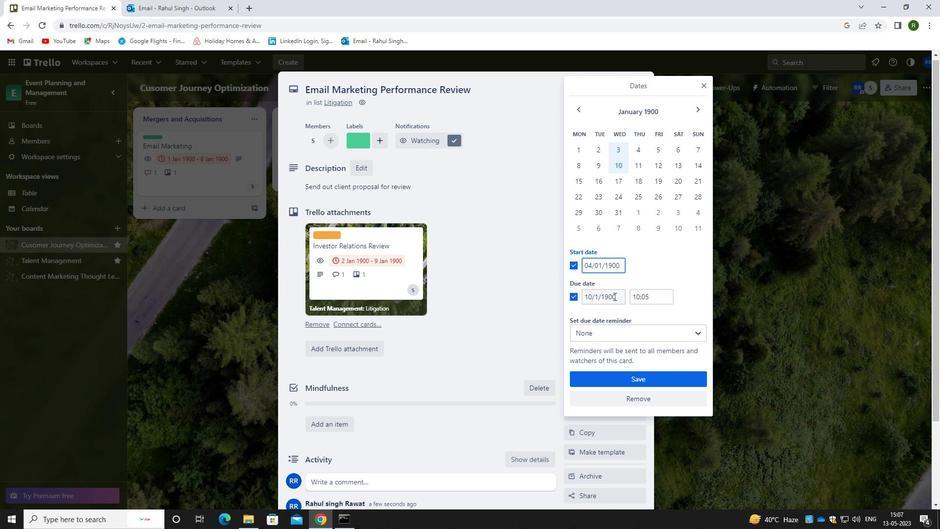 
Action: Mouse moved to (578, 305)
Screenshot: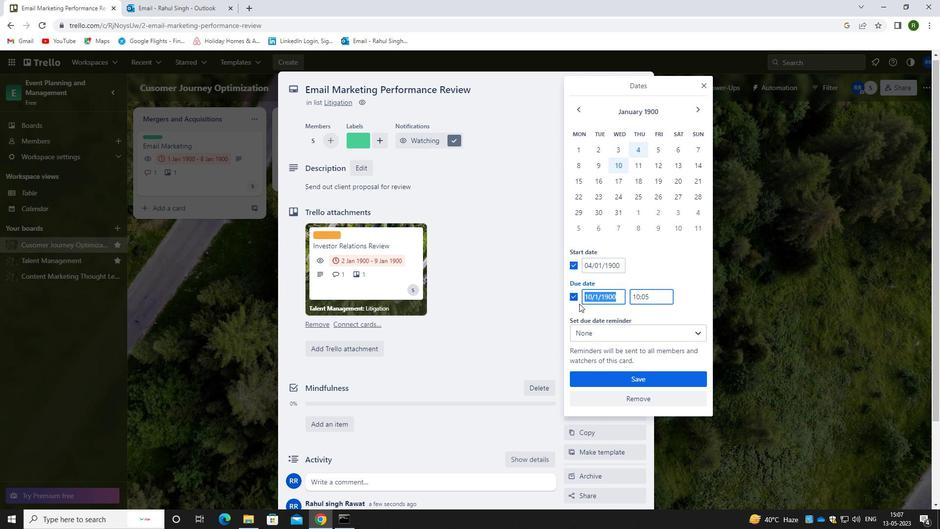 
Action: Key pressed 11/01/1900
Screenshot: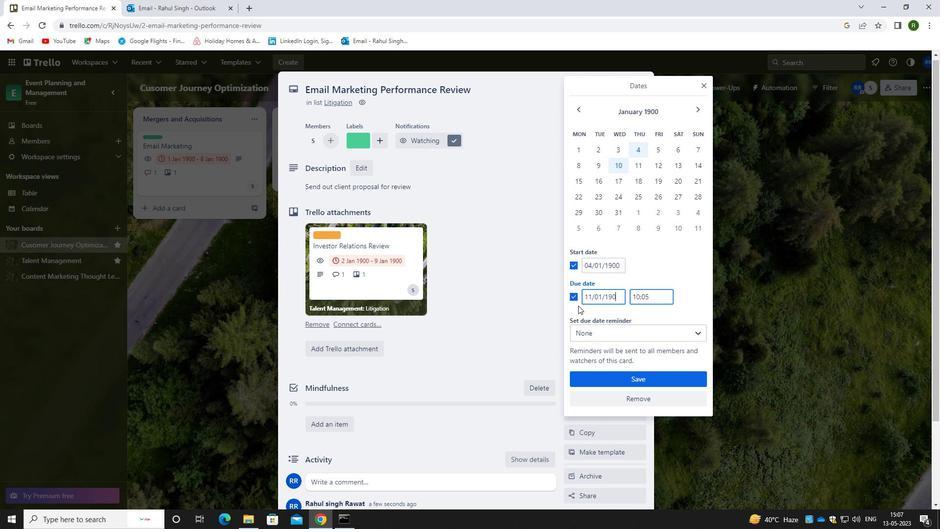 
Action: Mouse moved to (650, 374)
Screenshot: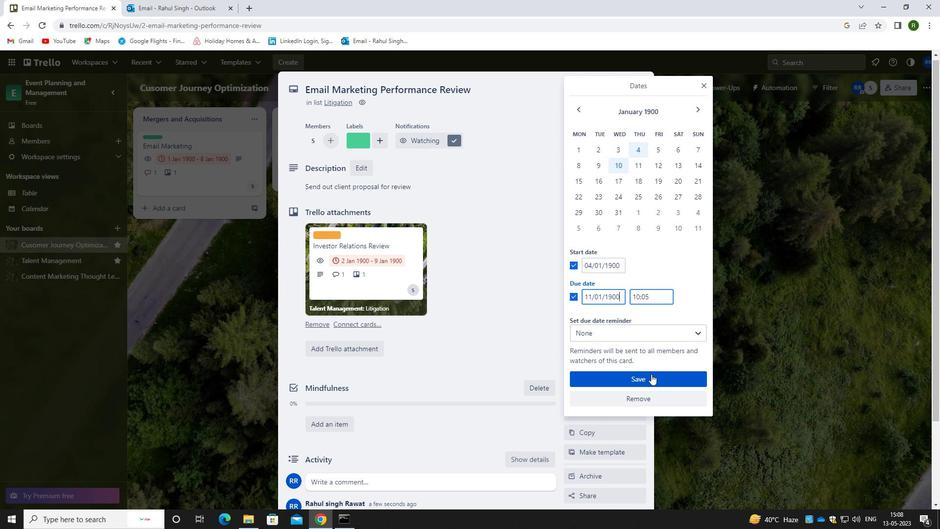 
Action: Mouse pressed left at (650, 374)
Screenshot: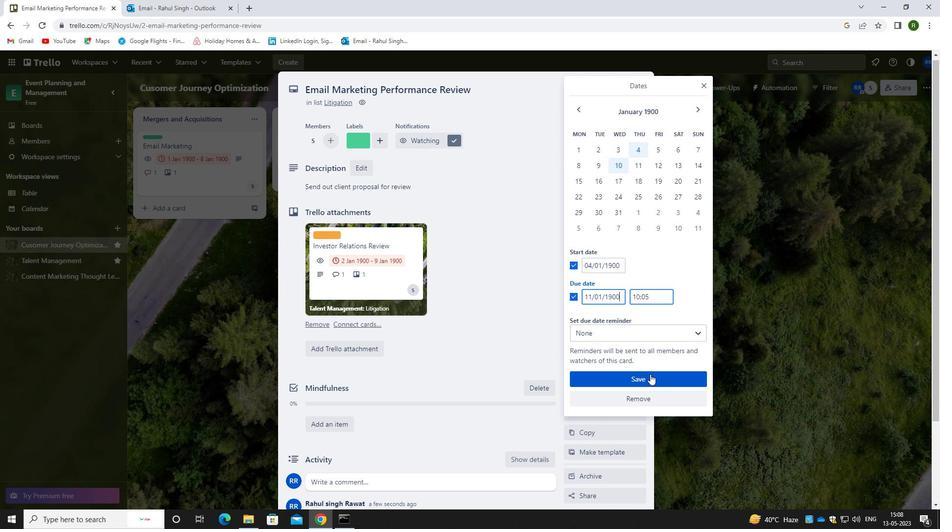 
Action: Mouse moved to (556, 361)
Screenshot: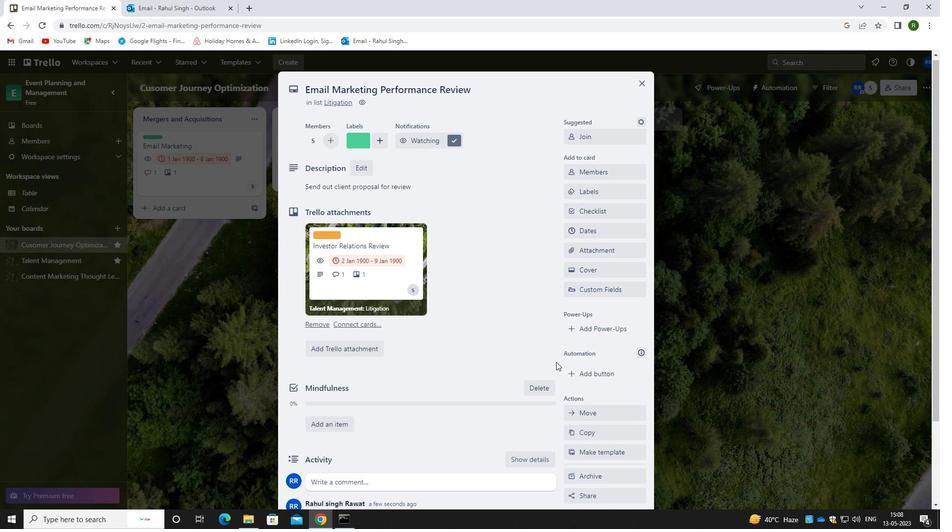 
